 Task: In the  document David.txt change page color to  'Grey'. Add link on bottom right corner of the sheet: 'www.instagram.com' Insert page numer on top of the page
Action: Mouse moved to (51, 70)
Screenshot: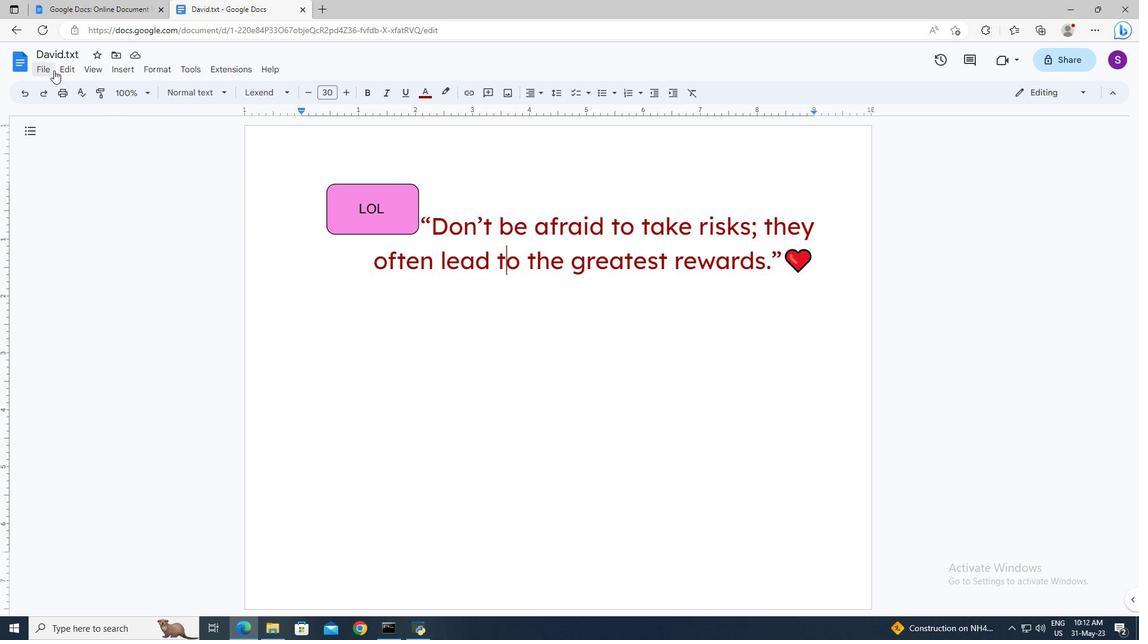 
Action: Mouse pressed left at (51, 70)
Screenshot: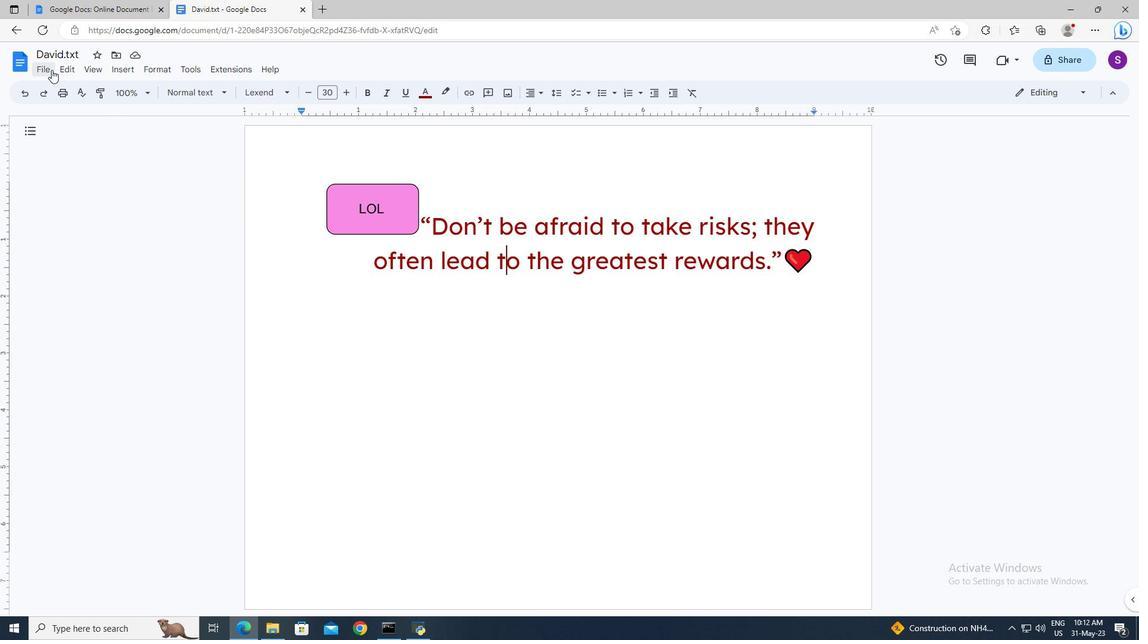 
Action: Mouse moved to (80, 390)
Screenshot: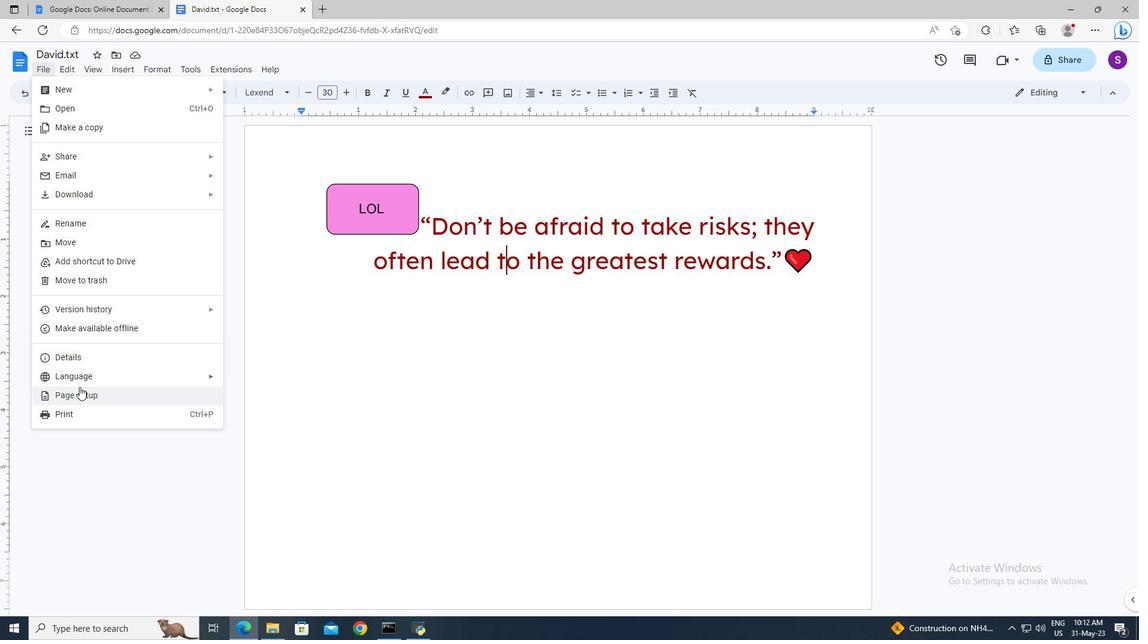 
Action: Mouse pressed left at (80, 390)
Screenshot: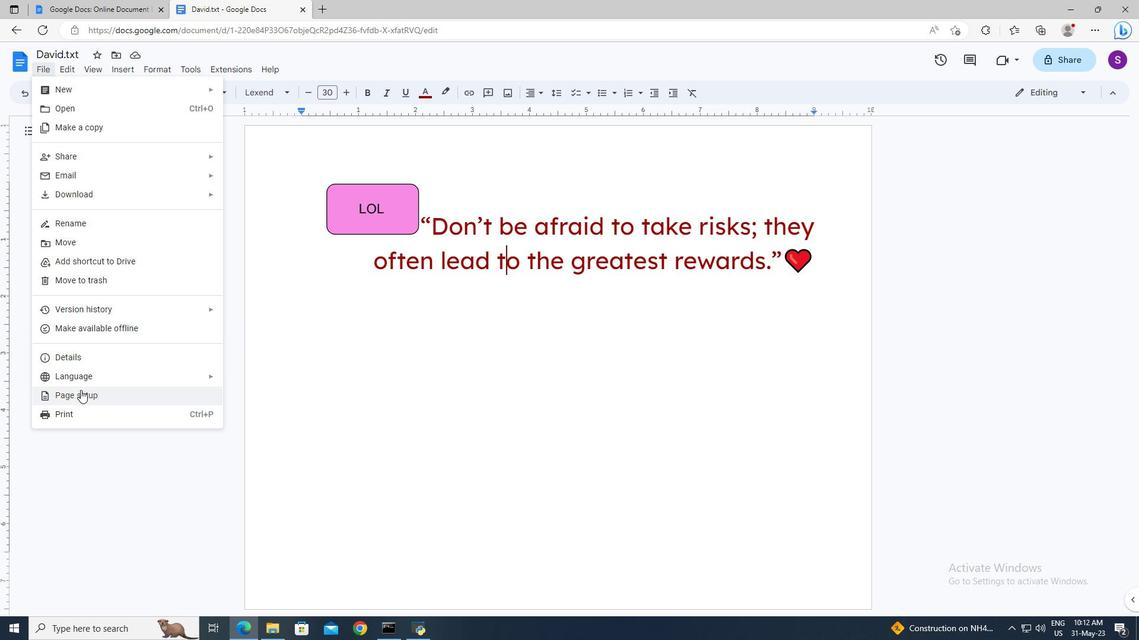 
Action: Mouse moved to (484, 404)
Screenshot: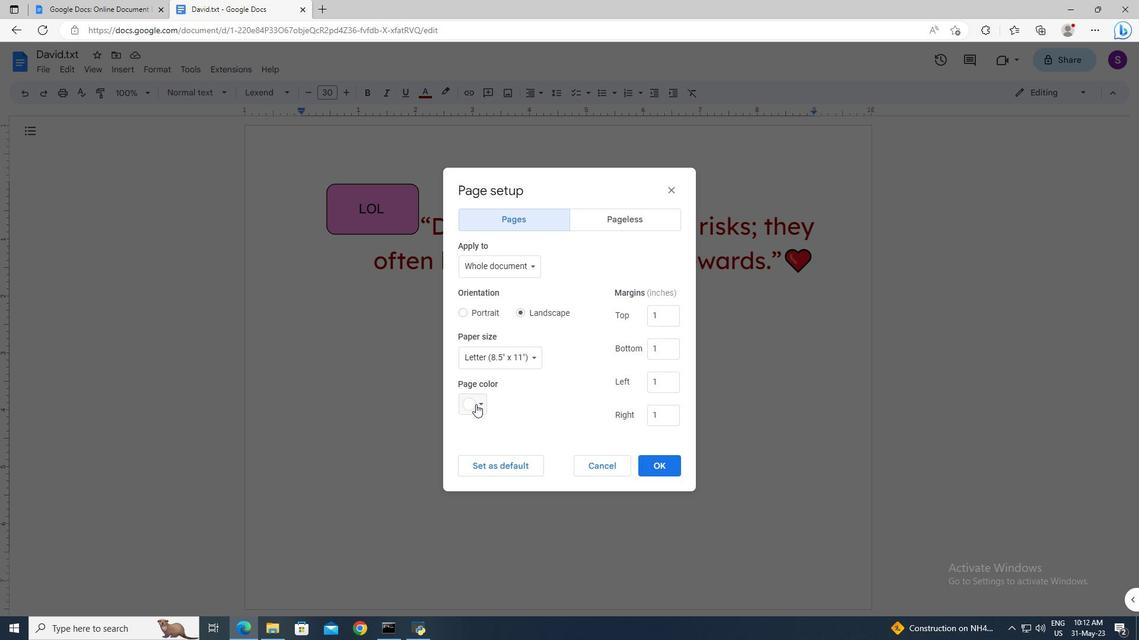 
Action: Mouse pressed left at (484, 404)
Screenshot: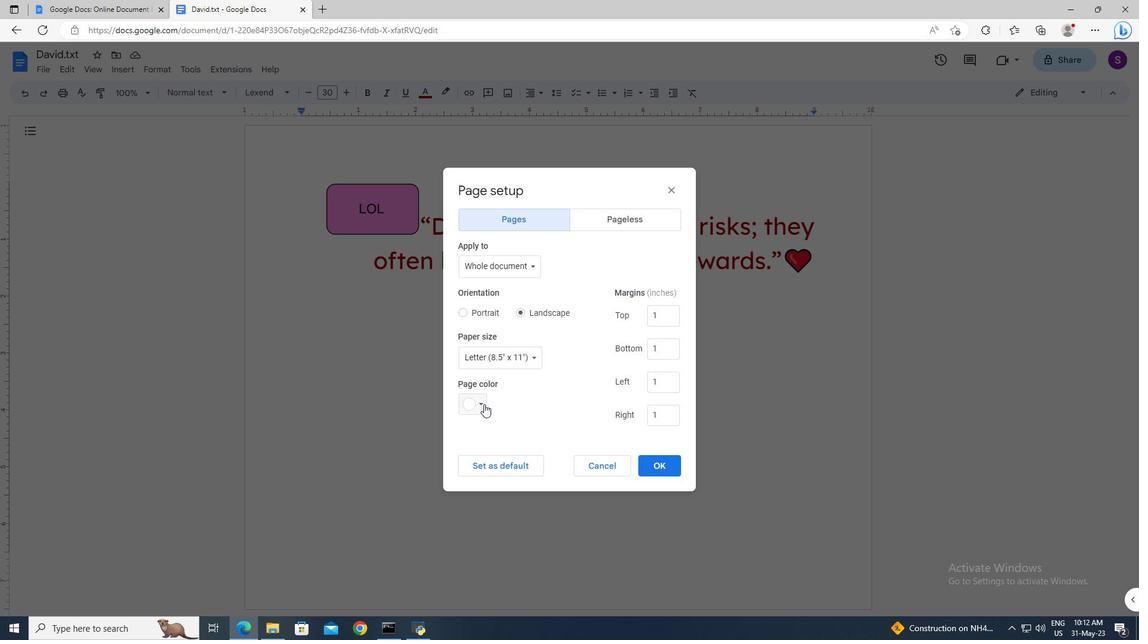 
Action: Mouse moved to (533, 428)
Screenshot: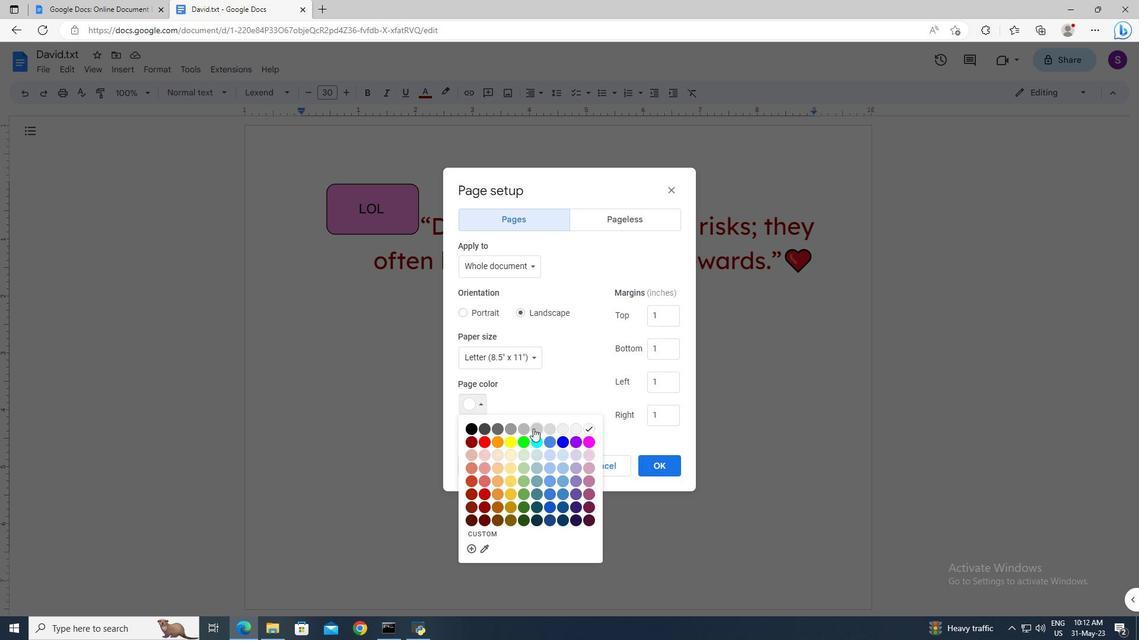 
Action: Mouse pressed left at (533, 428)
Screenshot: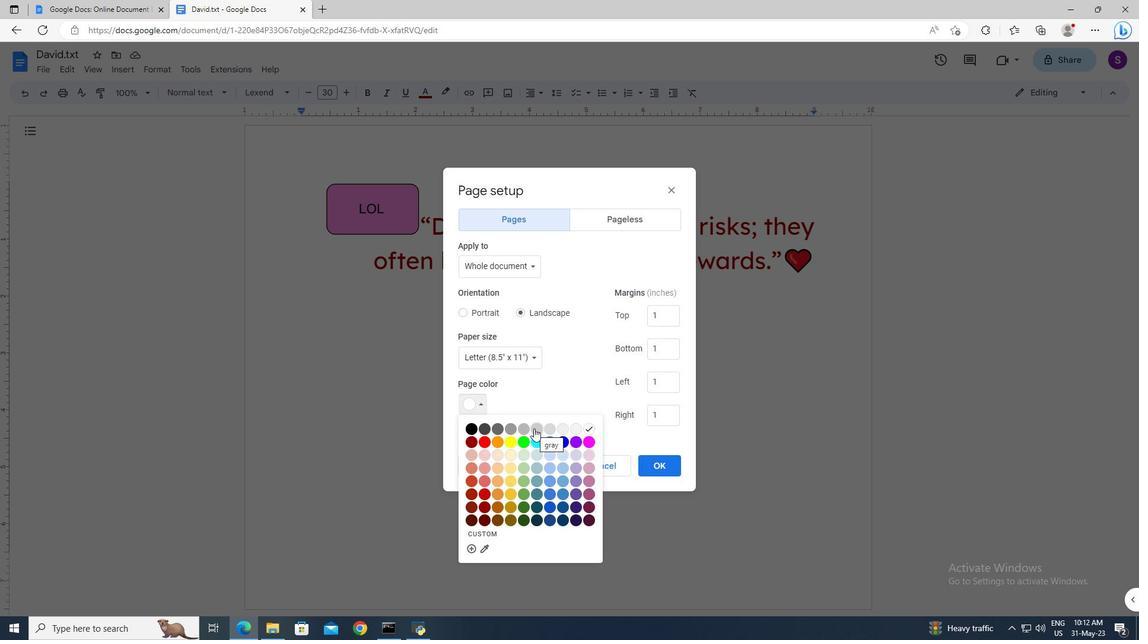 
Action: Mouse moved to (660, 467)
Screenshot: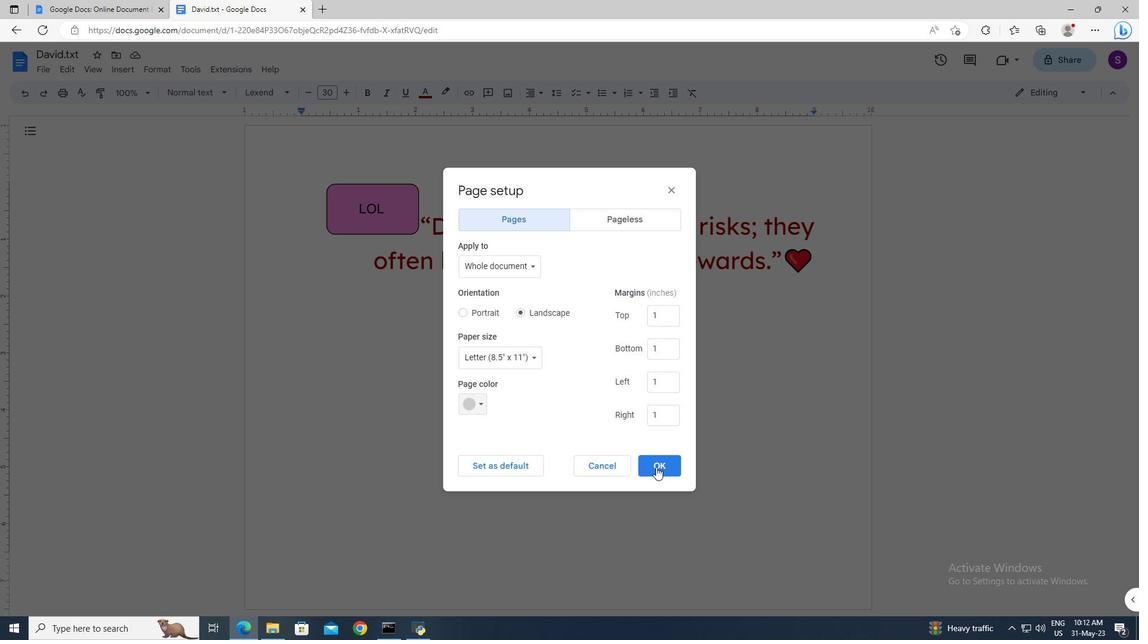 
Action: Mouse pressed left at (660, 467)
Screenshot: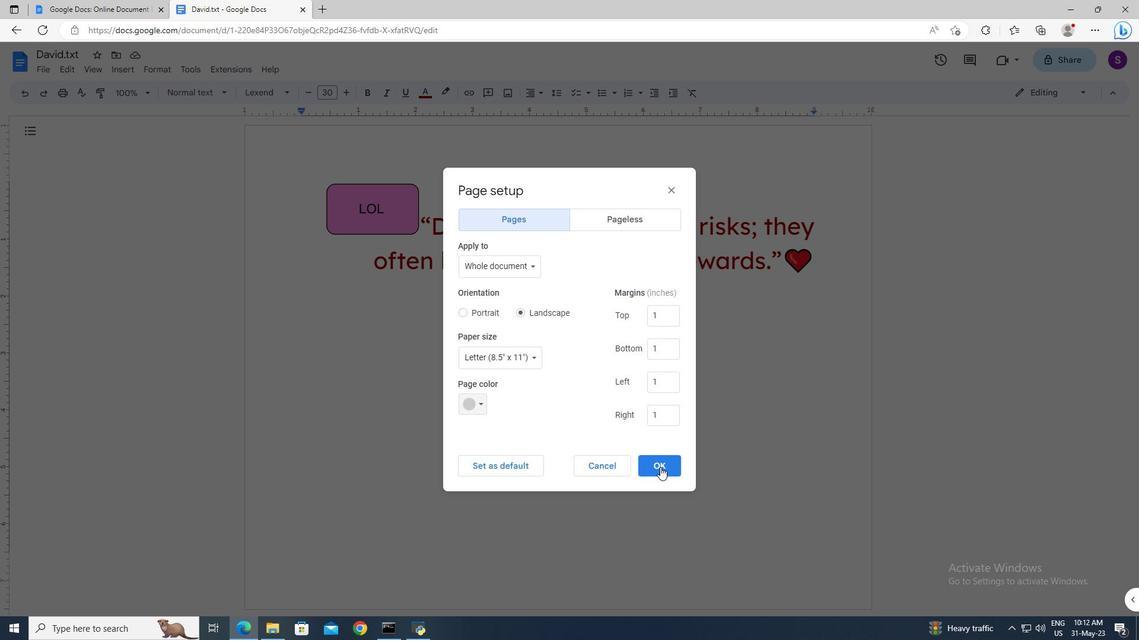 
Action: Mouse moved to (425, 304)
Screenshot: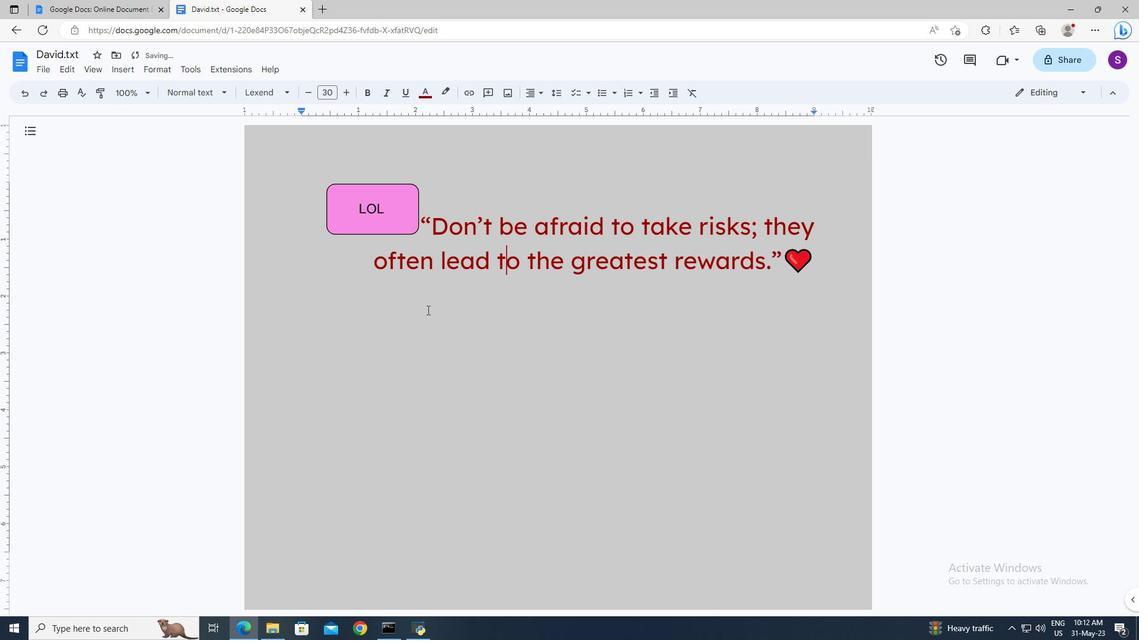 
Action: Mouse scrolled (425, 304) with delta (0, 0)
Screenshot: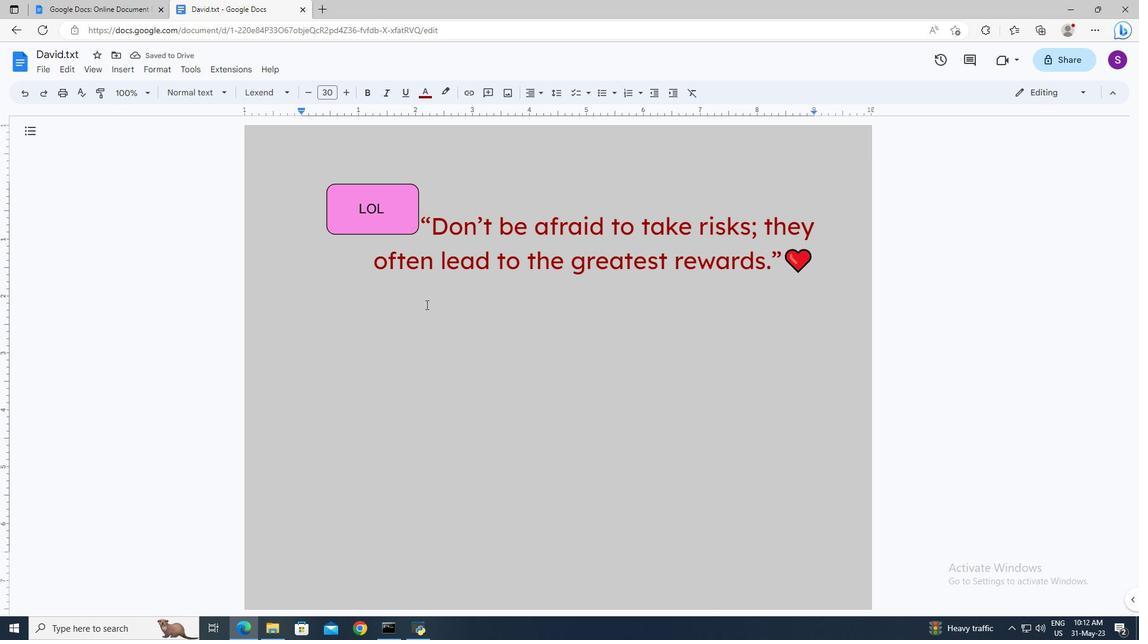 
Action: Mouse scrolled (425, 304) with delta (0, 0)
Screenshot: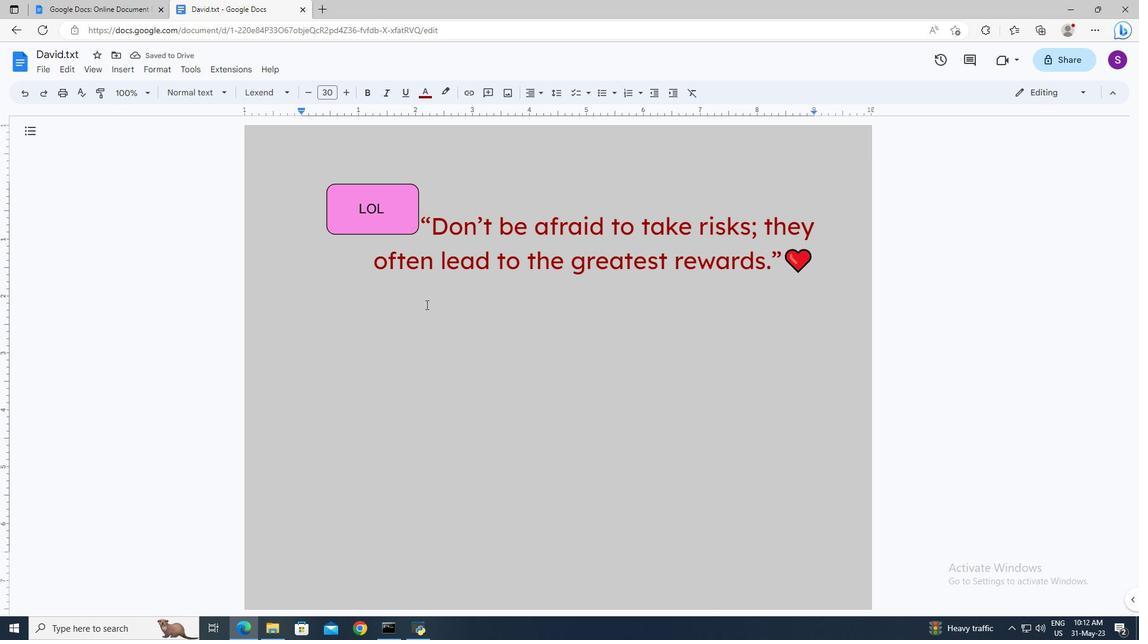 
Action: Mouse scrolled (425, 304) with delta (0, 0)
Screenshot: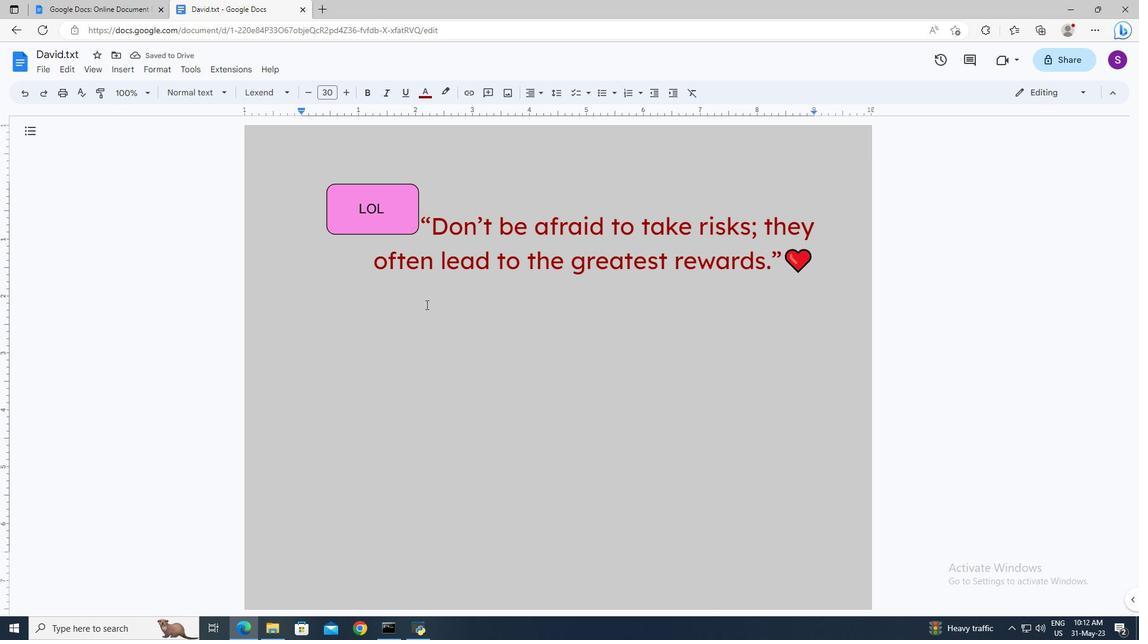 
Action: Mouse scrolled (425, 304) with delta (0, 0)
Screenshot: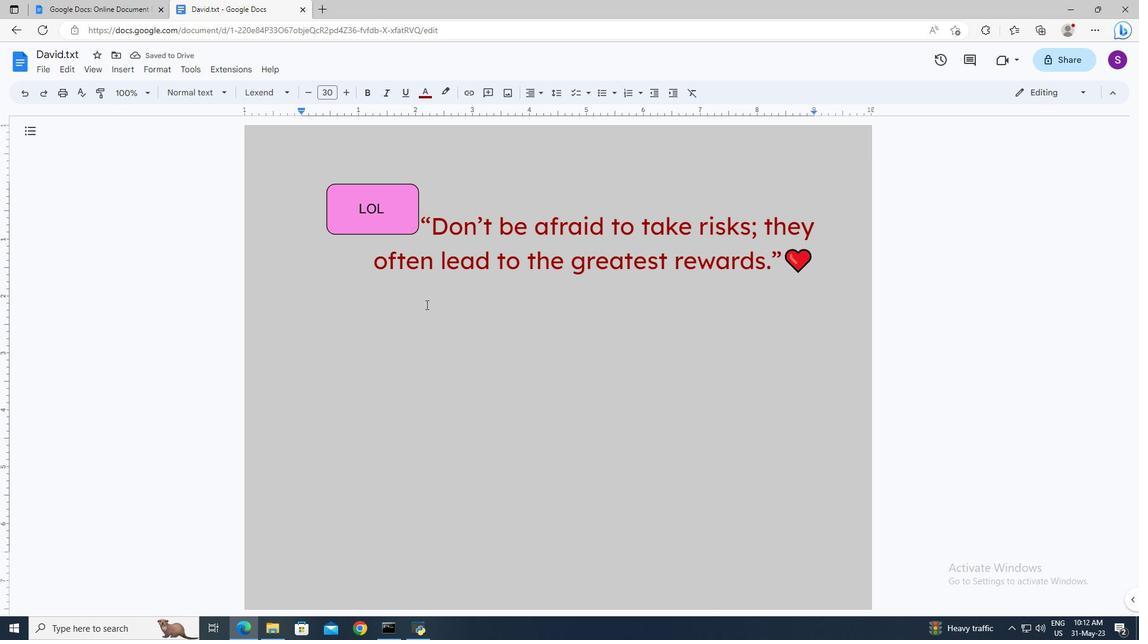 
Action: Mouse moved to (423, 431)
Screenshot: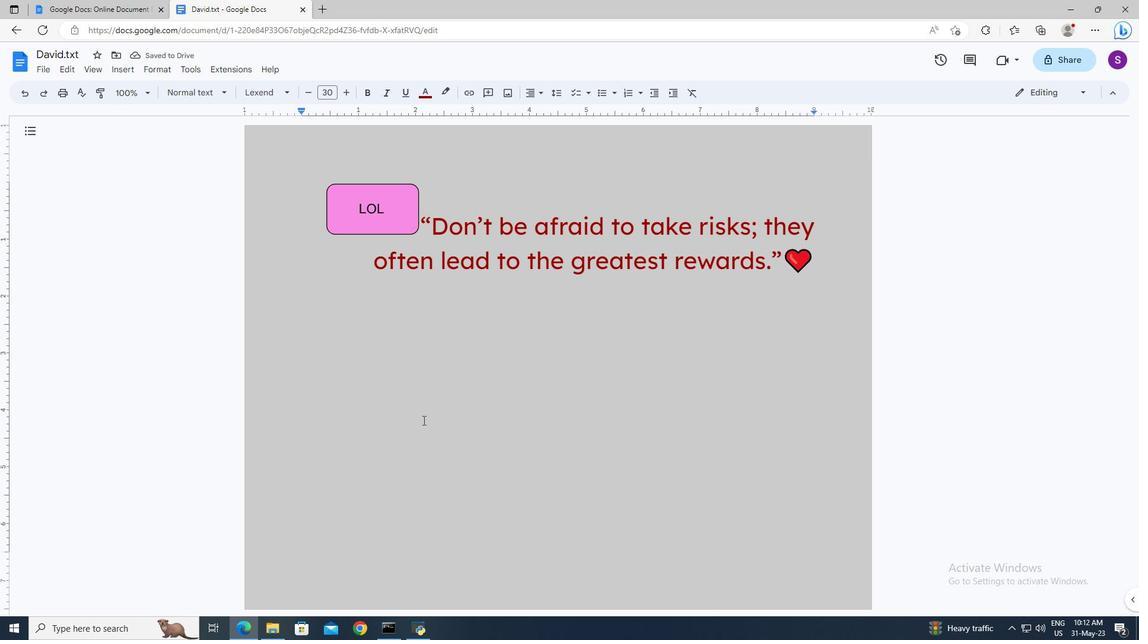
Action: Mouse scrolled (423, 431) with delta (0, 0)
Screenshot: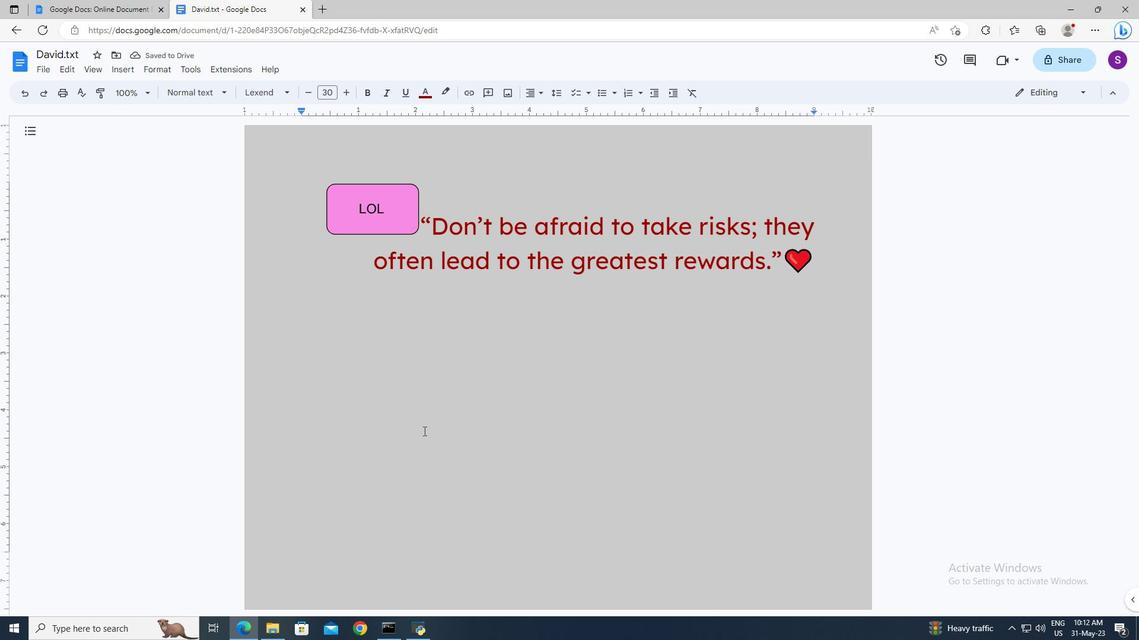 
Action: Mouse moved to (423, 432)
Screenshot: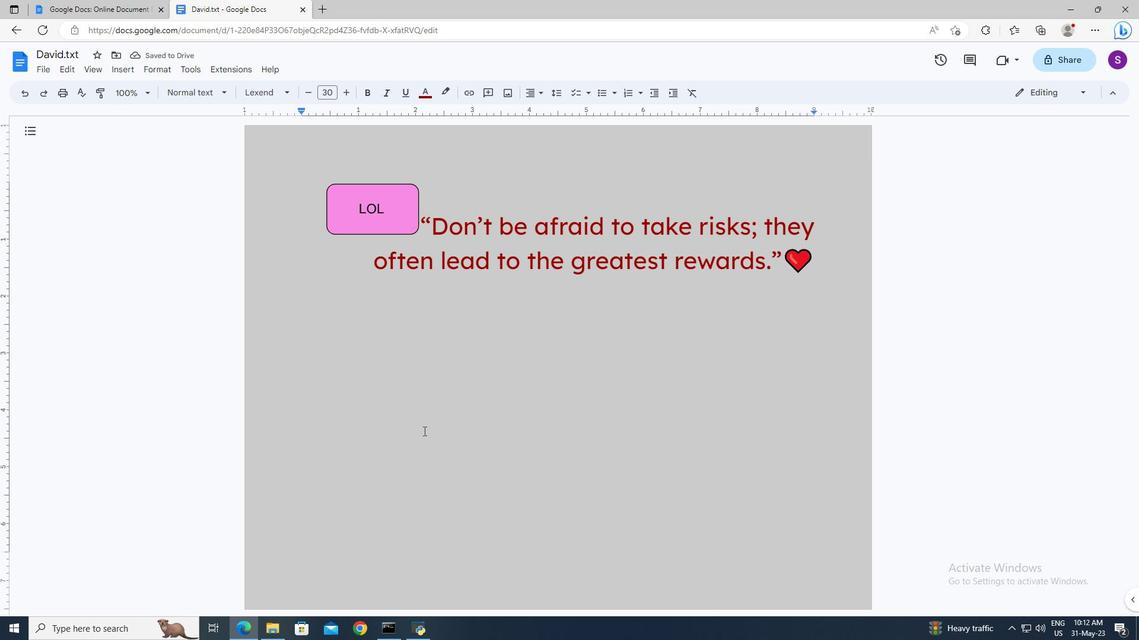 
Action: Mouse scrolled (423, 431) with delta (0, 0)
Screenshot: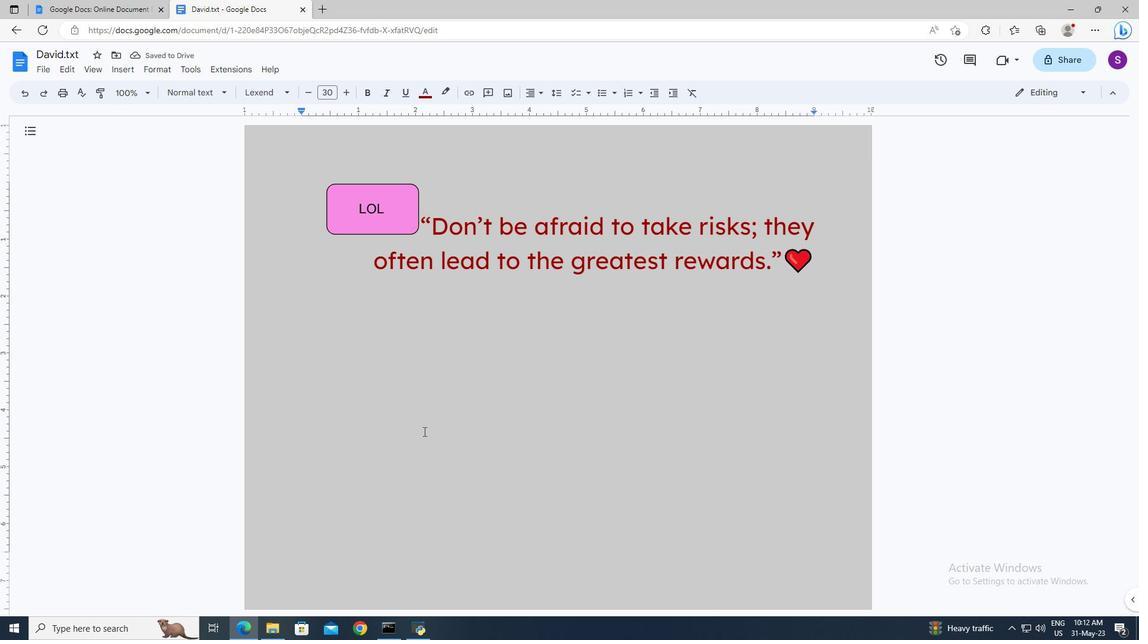 
Action: Mouse moved to (327, 573)
Screenshot: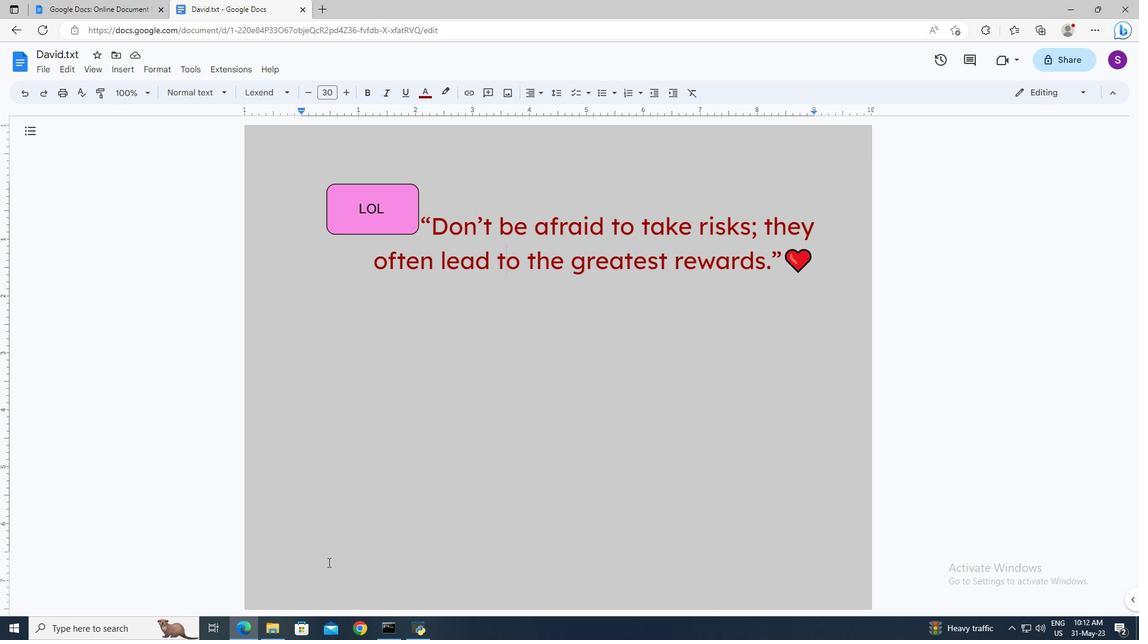 
Action: Mouse pressed left at (327, 573)
Screenshot: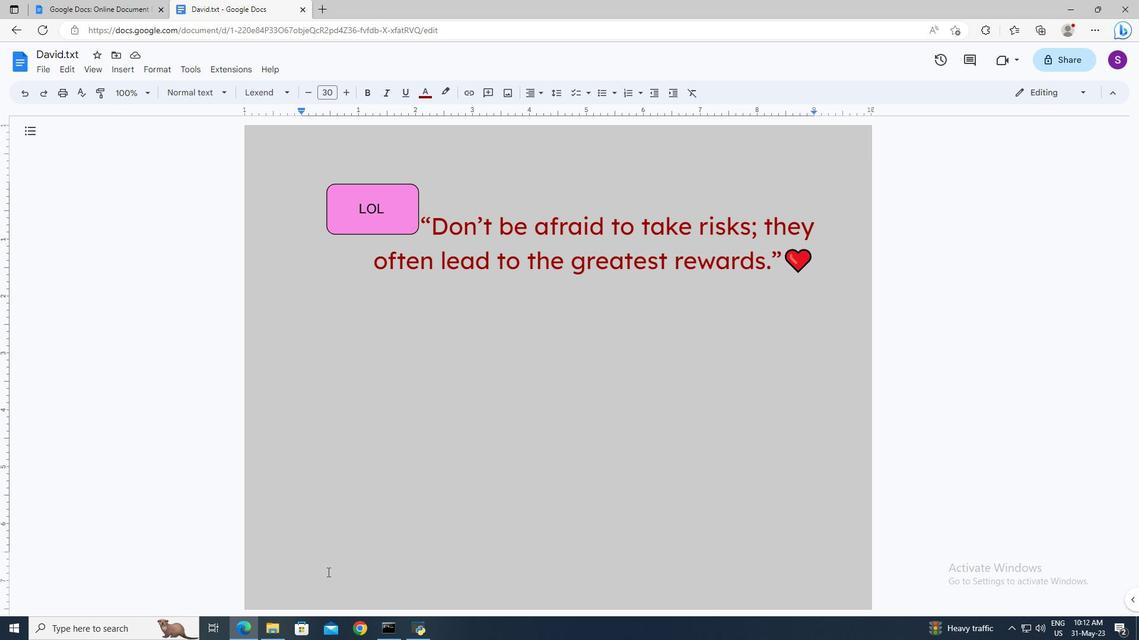 
Action: Mouse pressed left at (327, 573)
Screenshot: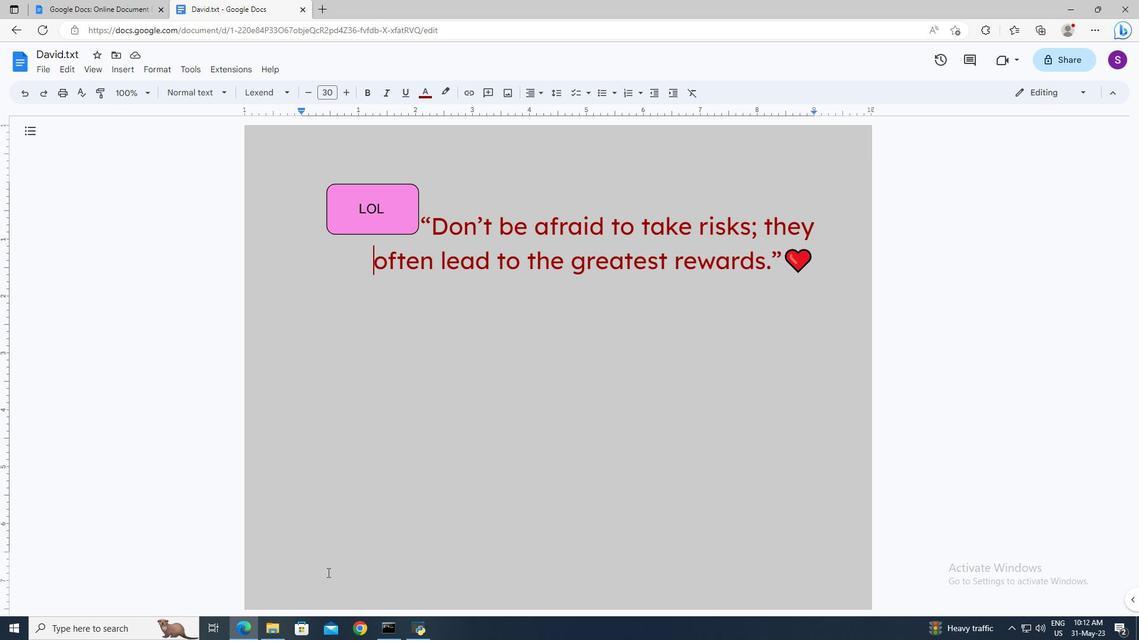 
Action: Mouse moved to (136, 72)
Screenshot: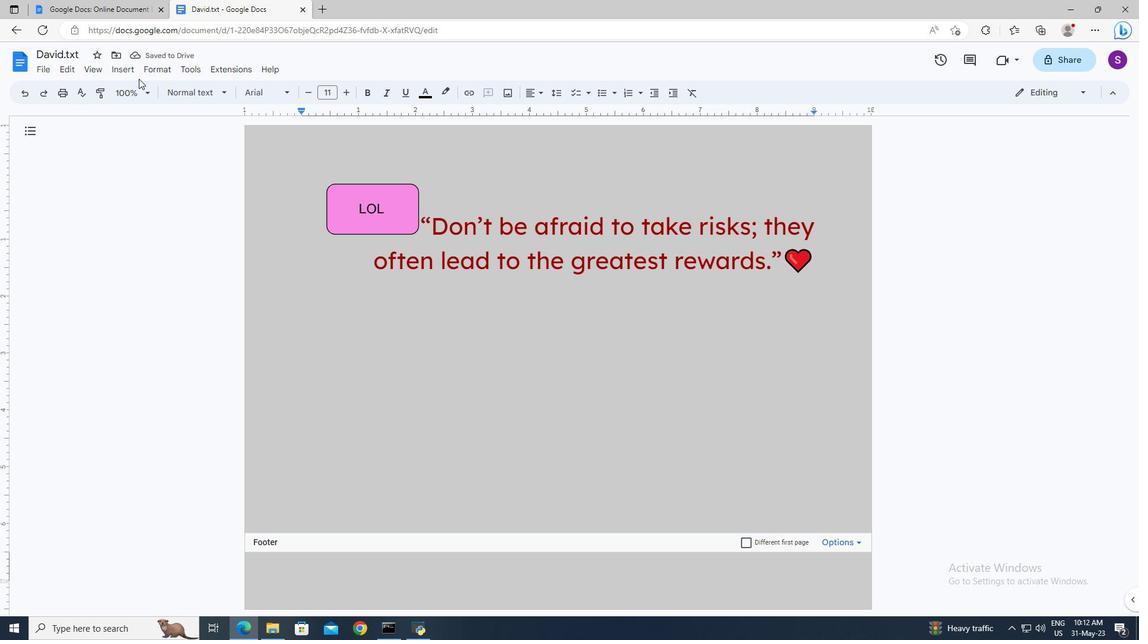 
Action: Mouse pressed left at (136, 72)
Screenshot: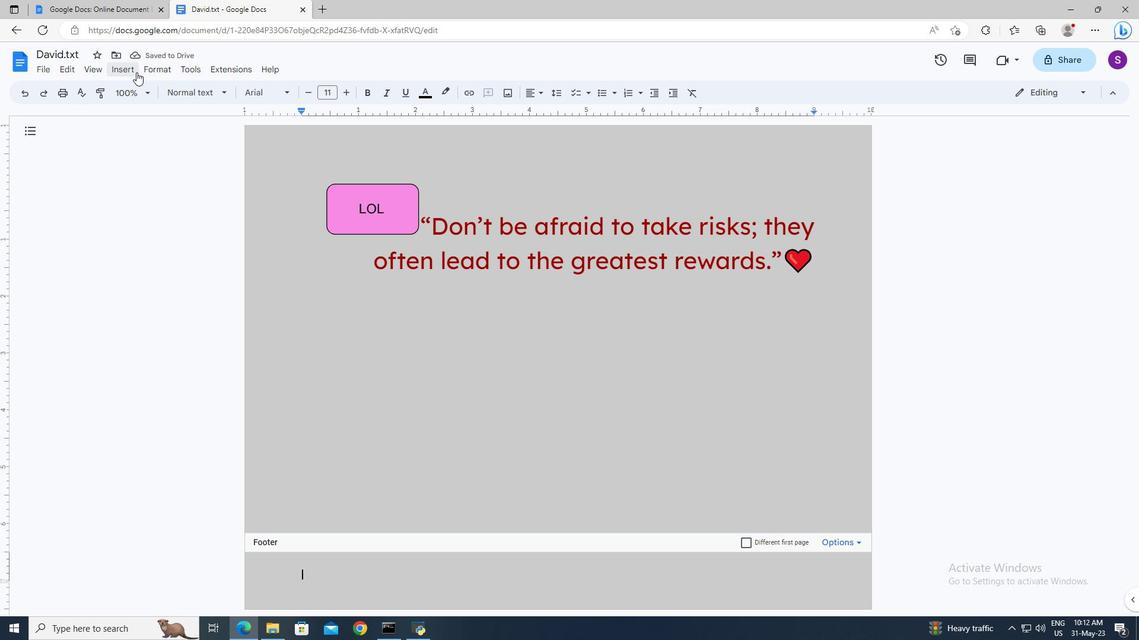 
Action: Mouse moved to (154, 431)
Screenshot: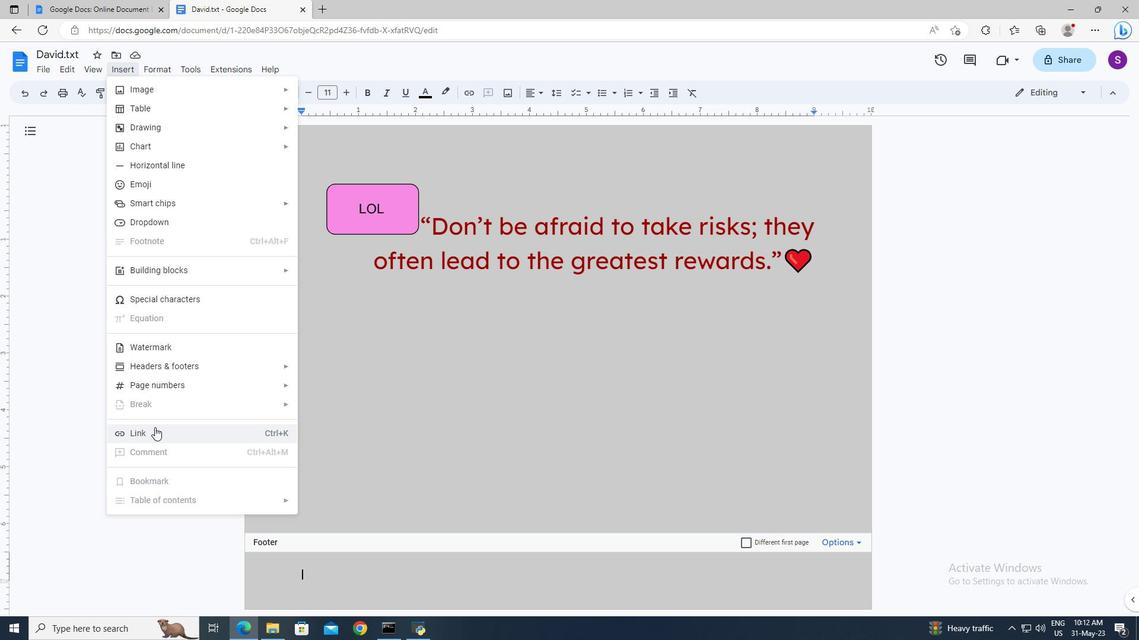 
Action: Mouse pressed left at (154, 431)
Screenshot: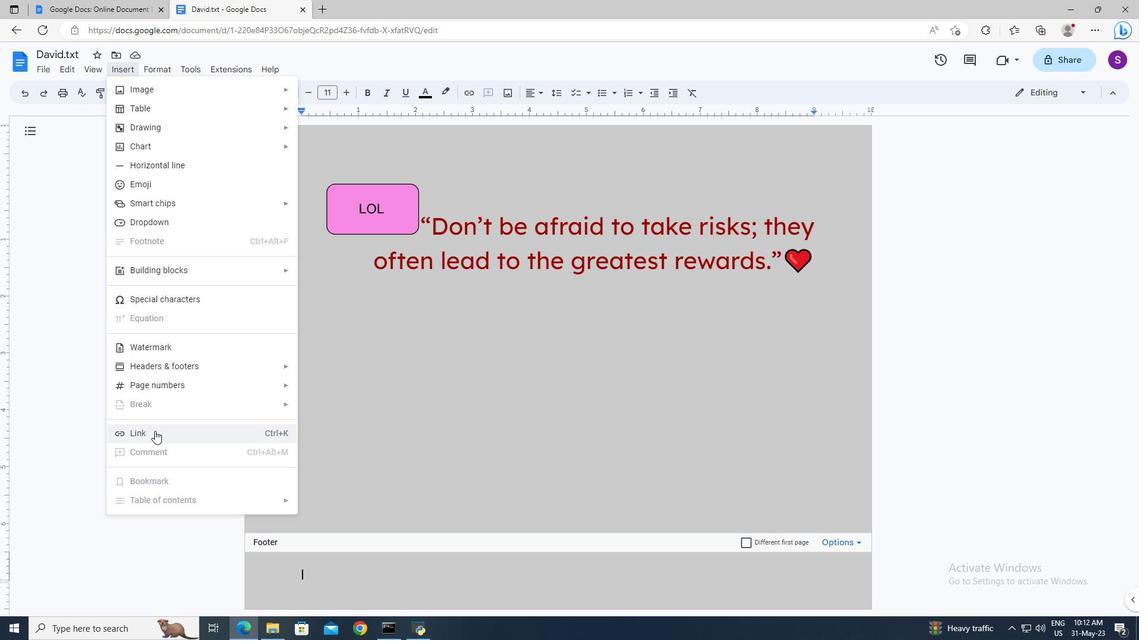 
Action: Mouse moved to (156, 432)
Screenshot: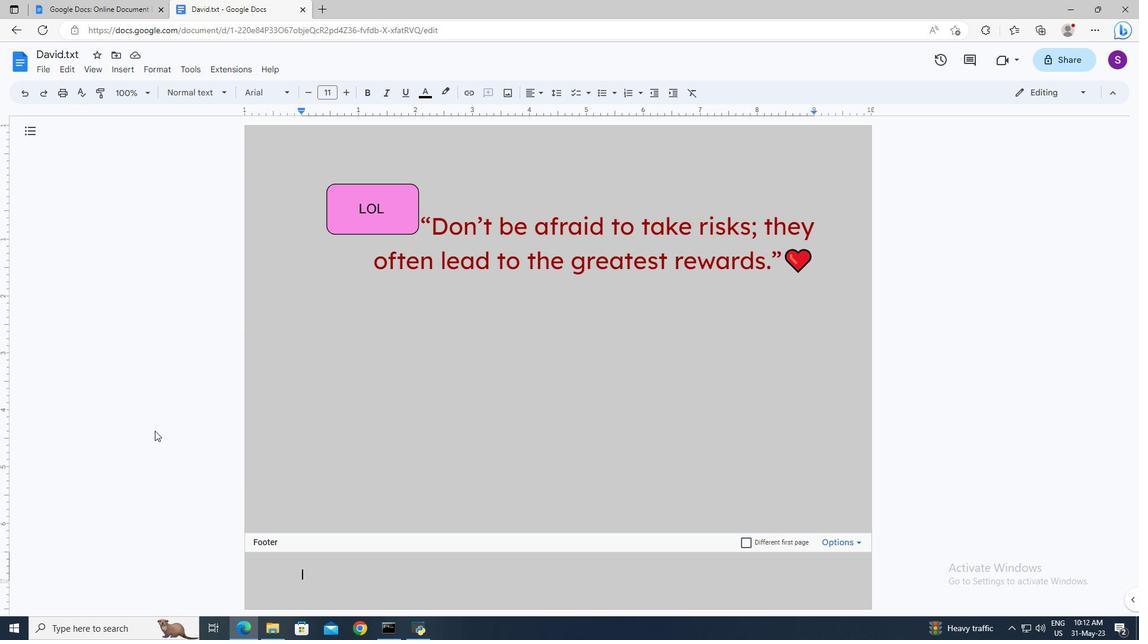 
Action: Key pressed www.instagram.com
Screenshot: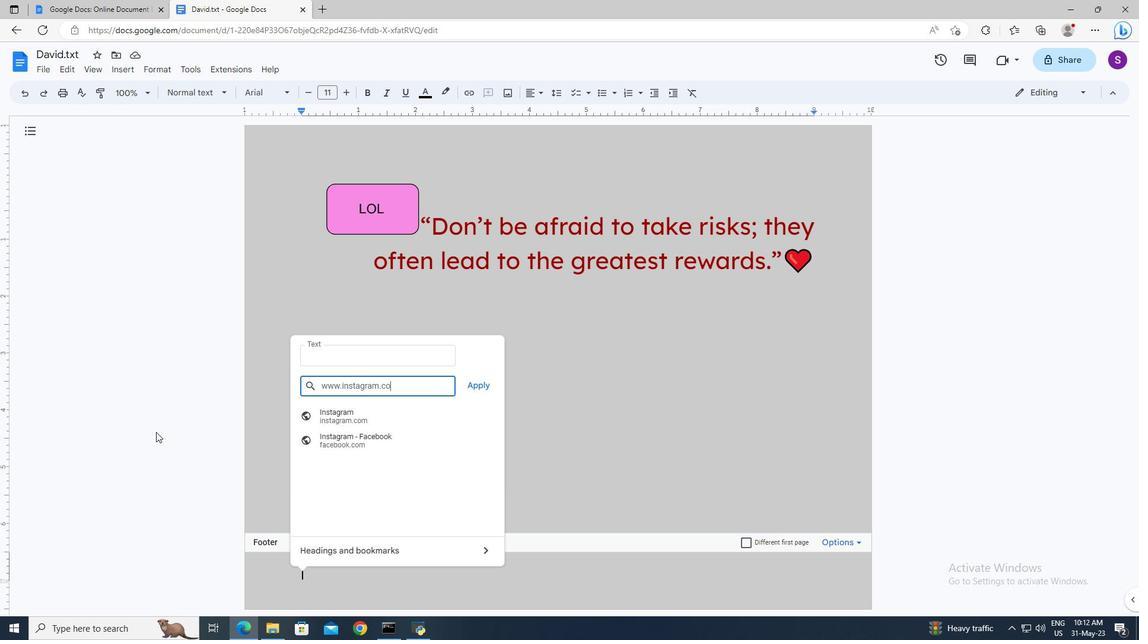 
Action: Mouse moved to (223, 502)
Screenshot: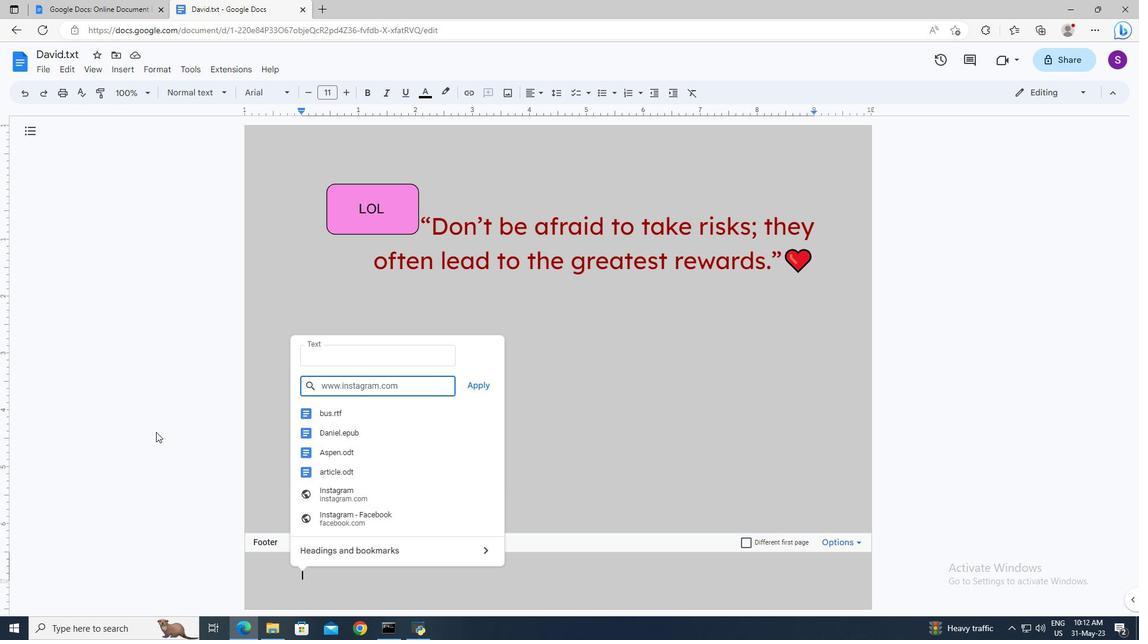 
Action: Key pressed <Key.enter>
Screenshot: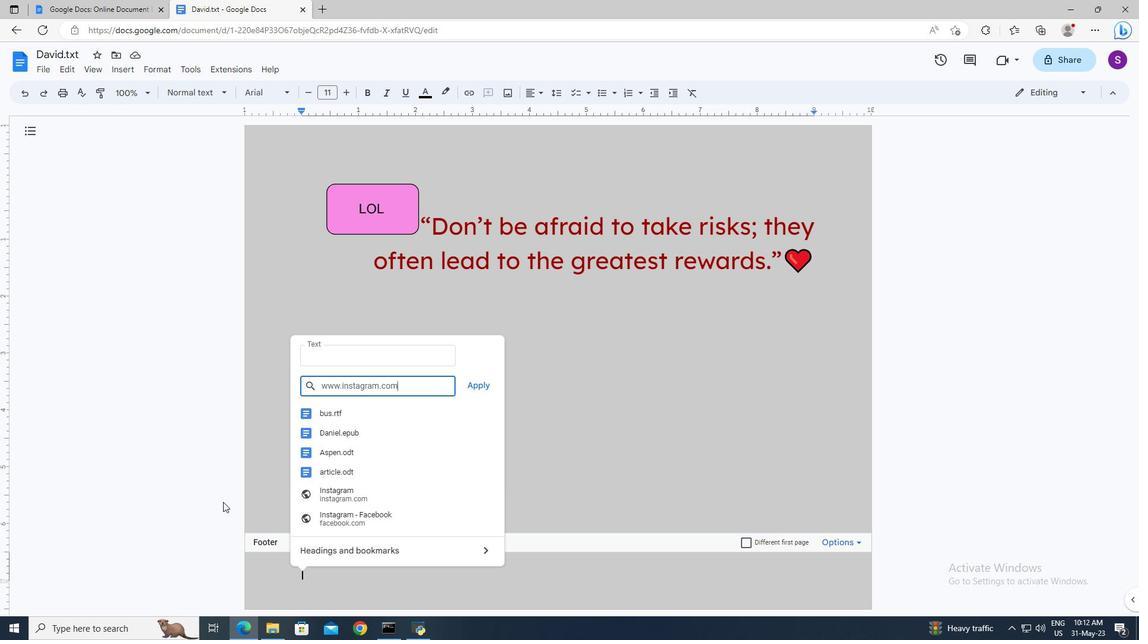 
Action: Mouse moved to (295, 573)
Screenshot: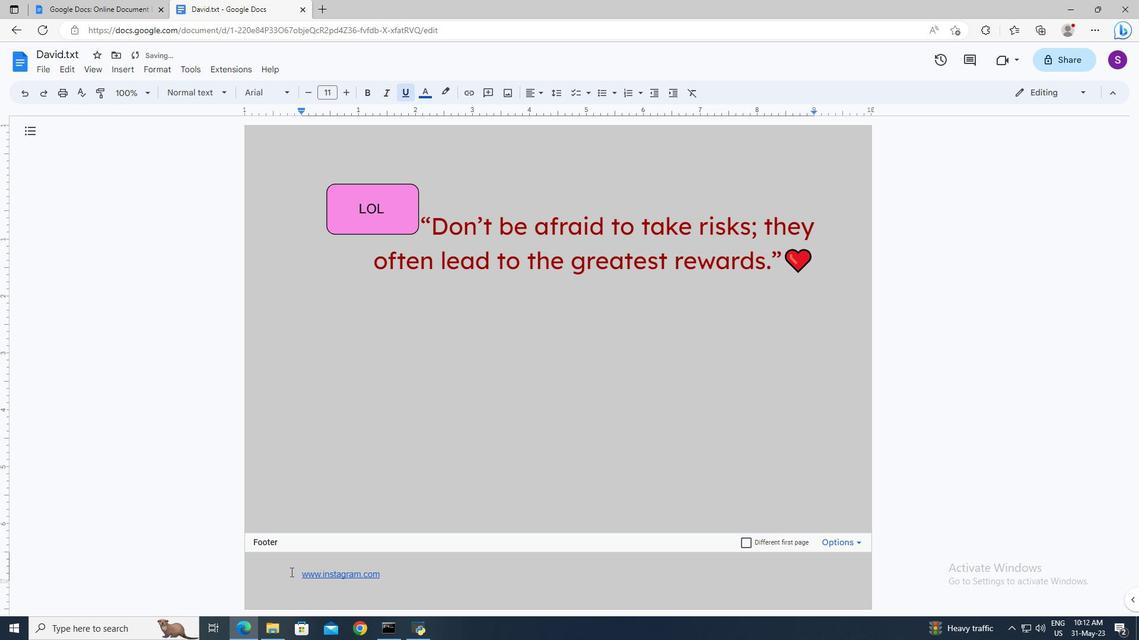 
Action: Mouse pressed left at (295, 573)
Screenshot: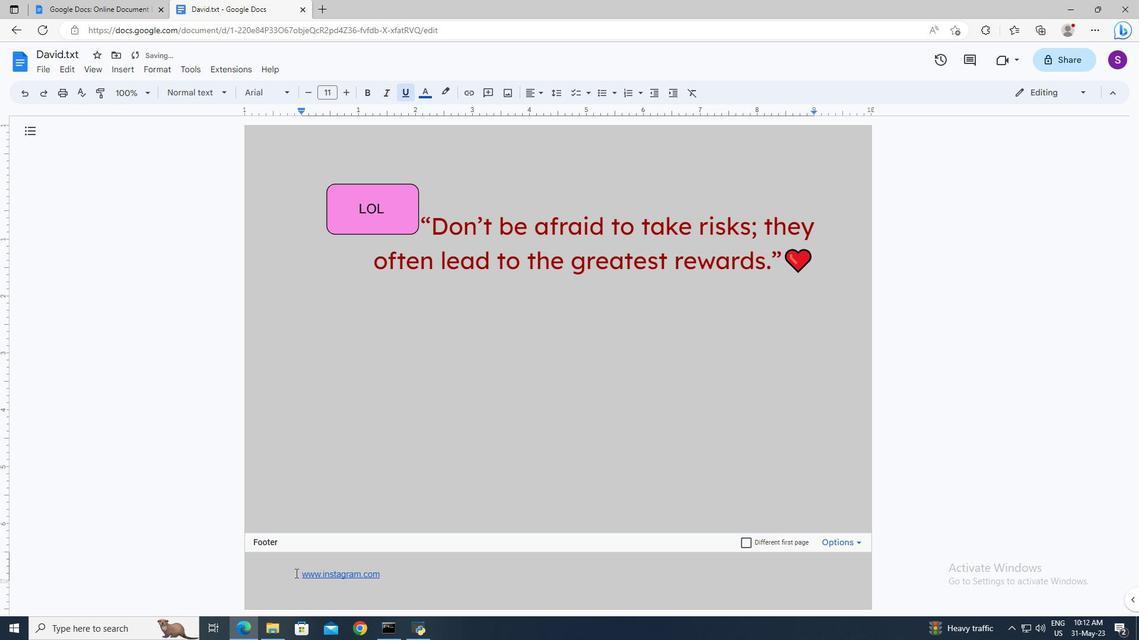 
Action: Key pressed <Key.shift><Key.shift><Key.shift><Key.shift><Key.shift><Key.shift><Key.shift><Key.shift><Key.right><Key.right><Key.right><Key.right><Key.right>
Screenshot: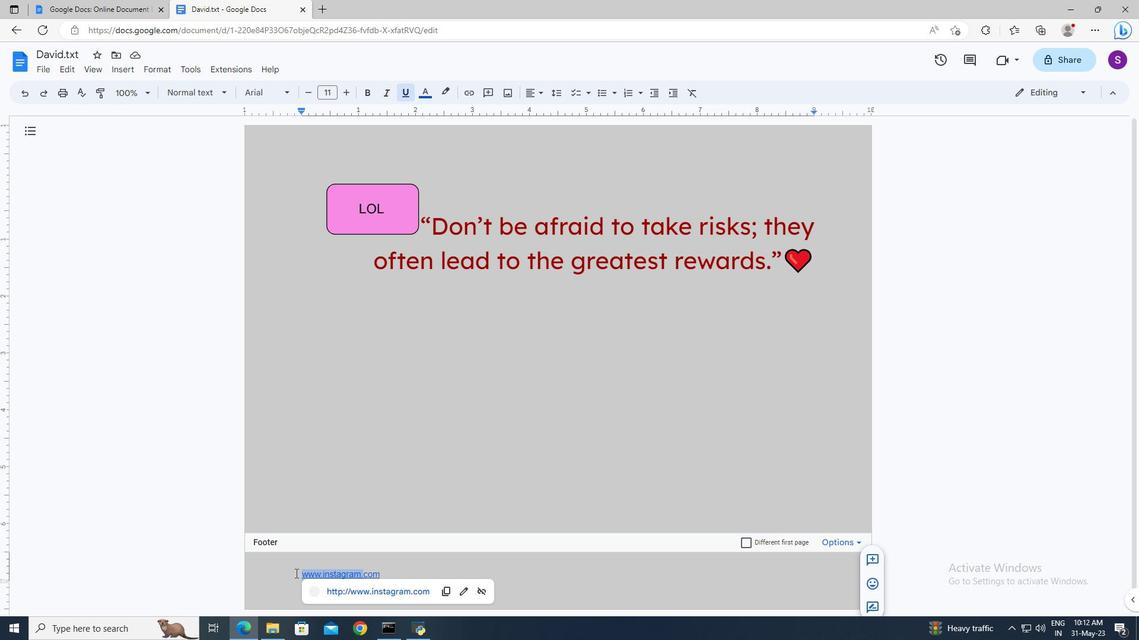 
Action: Mouse moved to (540, 96)
Screenshot: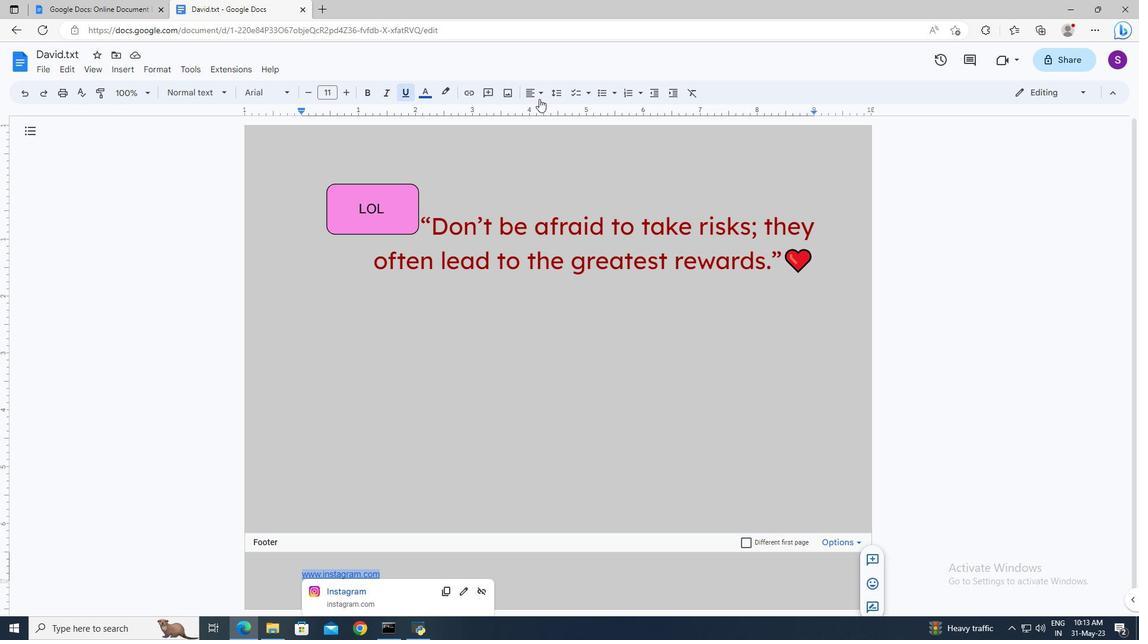 
Action: Mouse pressed left at (540, 96)
Screenshot: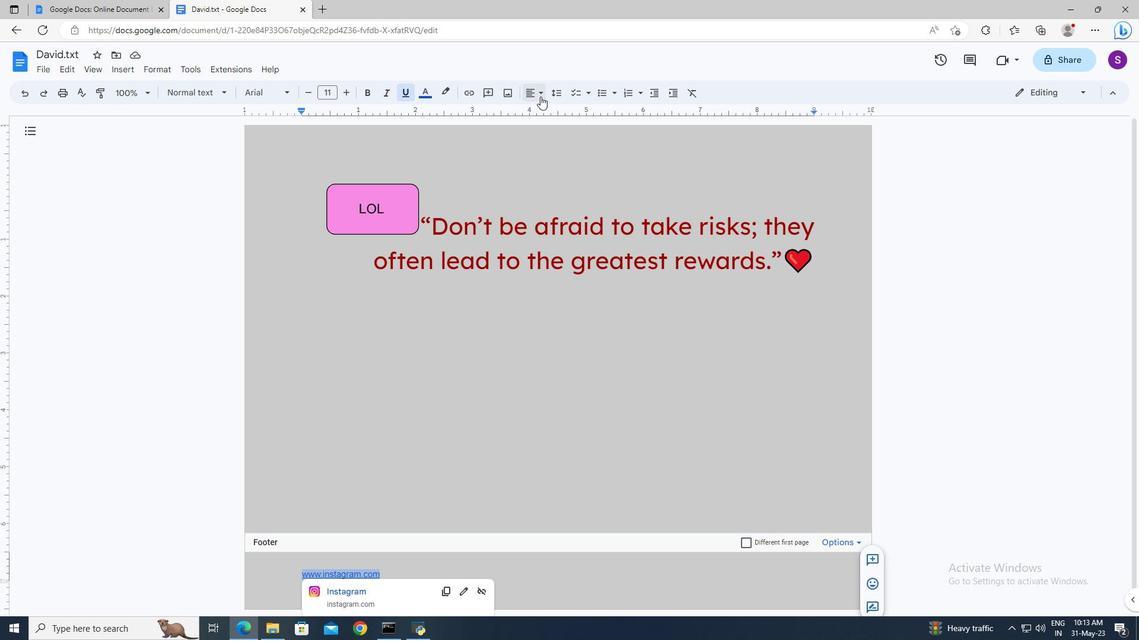
Action: Mouse moved to (565, 113)
Screenshot: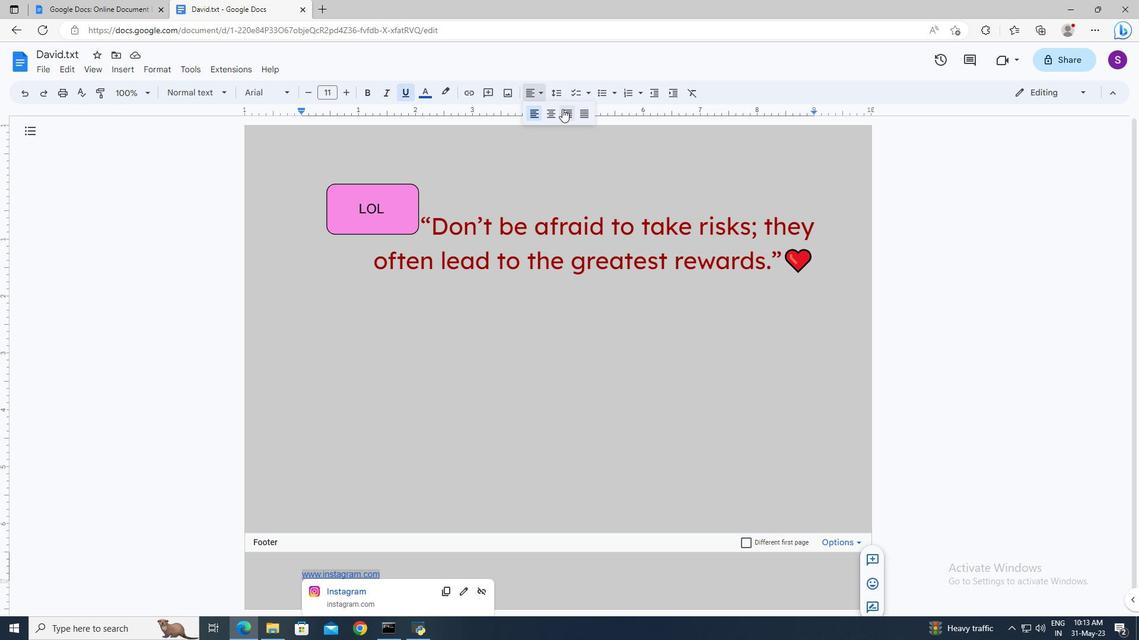 
Action: Mouse pressed left at (565, 113)
Screenshot: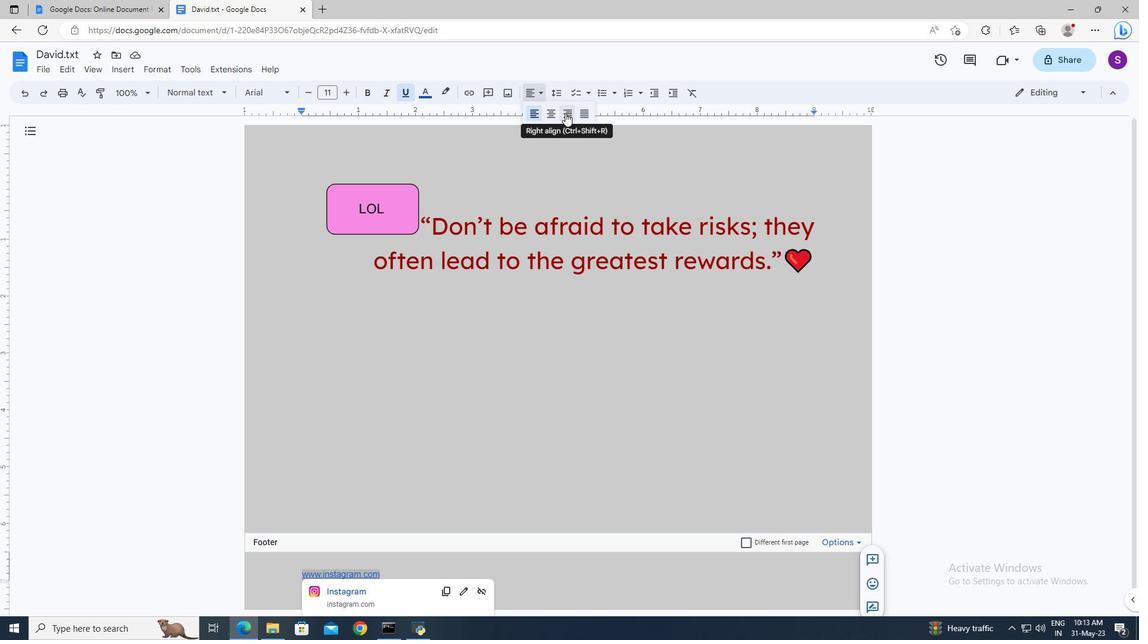 
Action: Mouse moved to (578, 361)
Screenshot: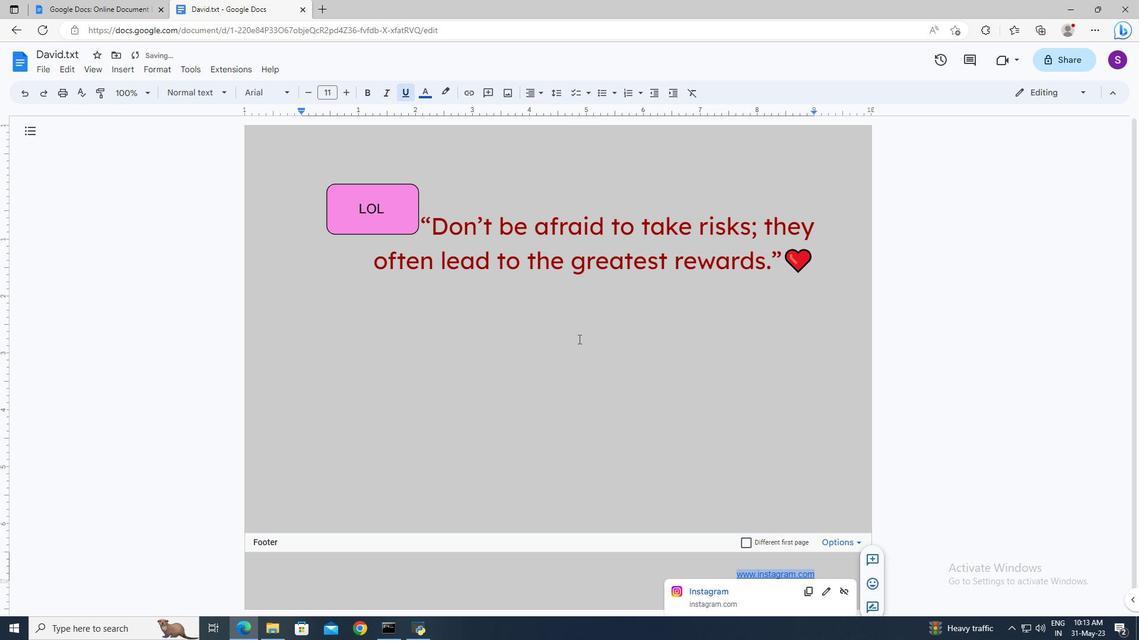 
Action: Mouse pressed left at (578, 361)
Screenshot: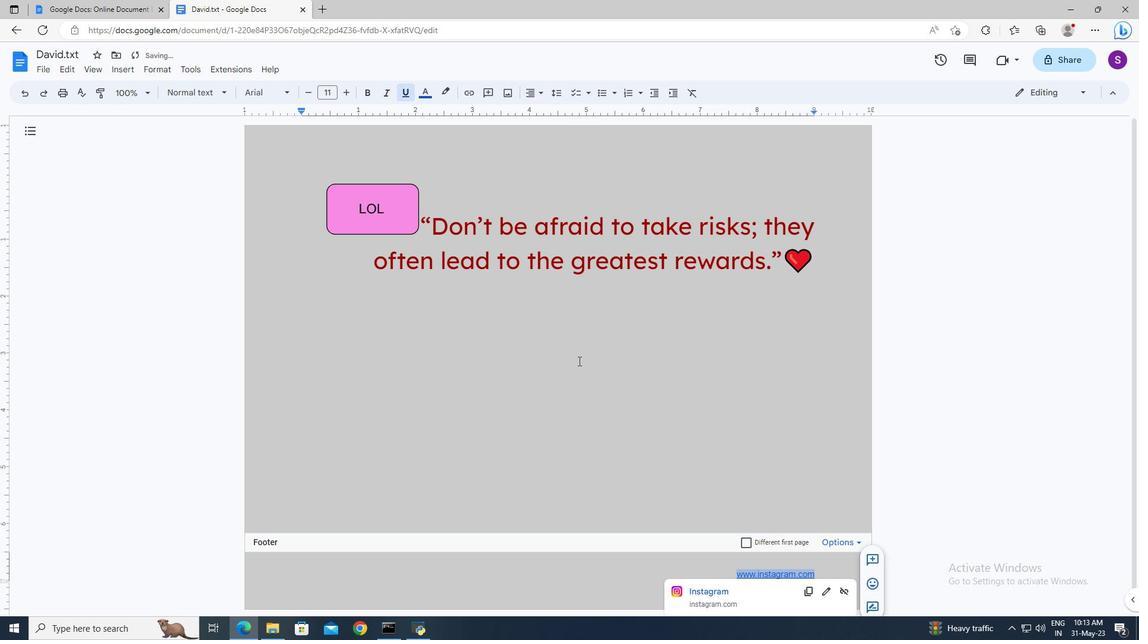 
Action: Mouse scrolled (578, 361) with delta (0, 0)
Screenshot: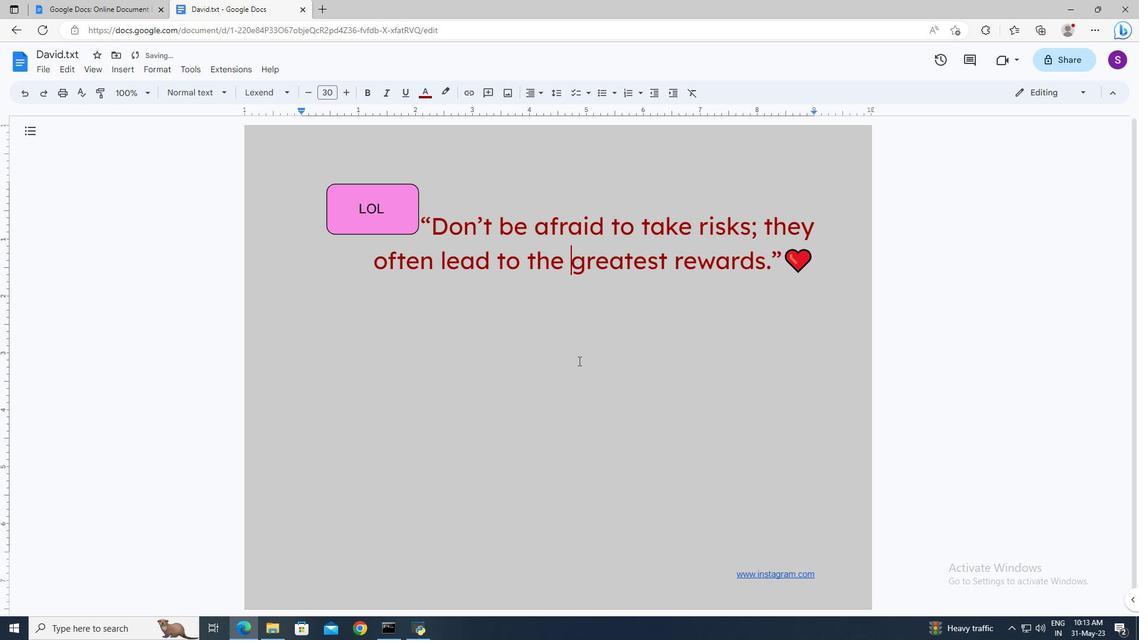 
Action: Mouse scrolled (578, 361) with delta (0, 0)
Screenshot: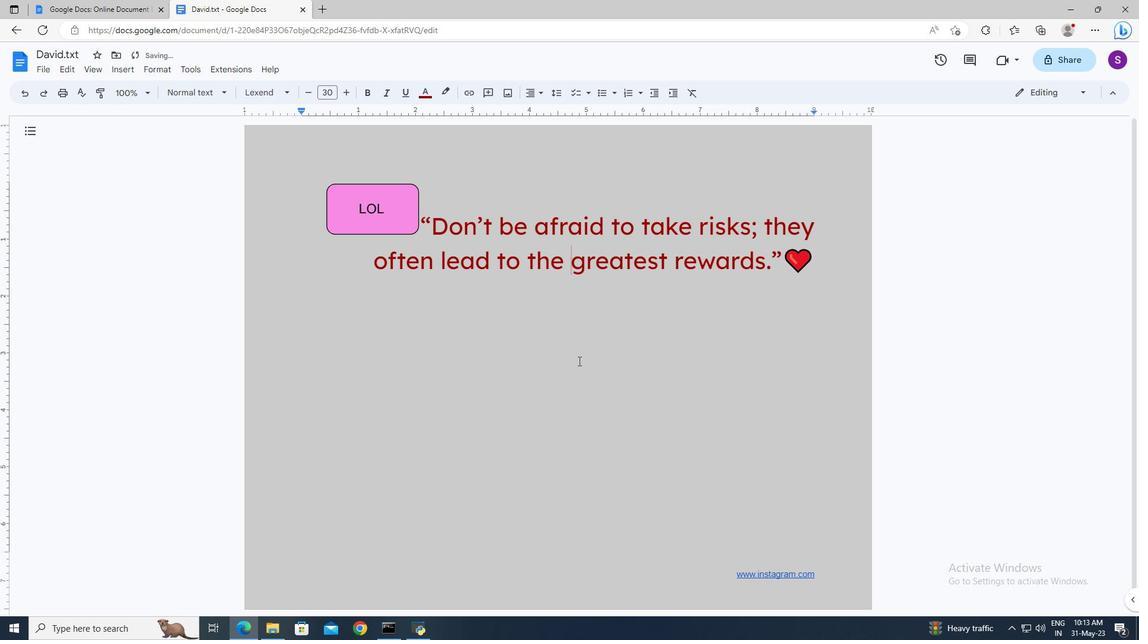 
Action: Mouse scrolled (578, 361) with delta (0, 0)
Screenshot: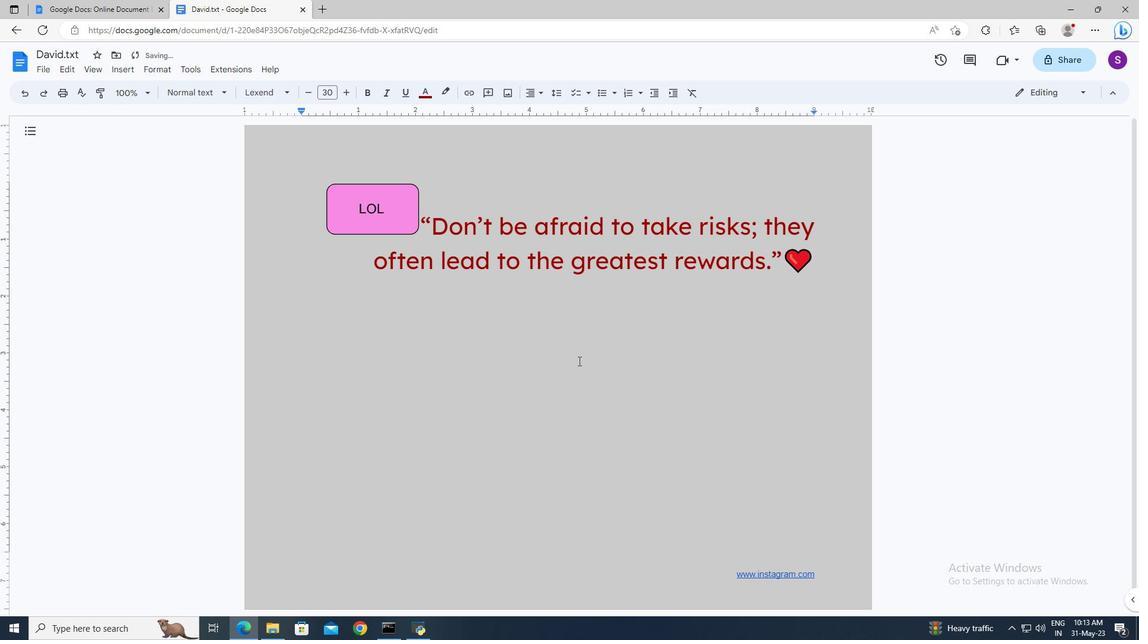 
Action: Mouse moved to (137, 72)
Screenshot: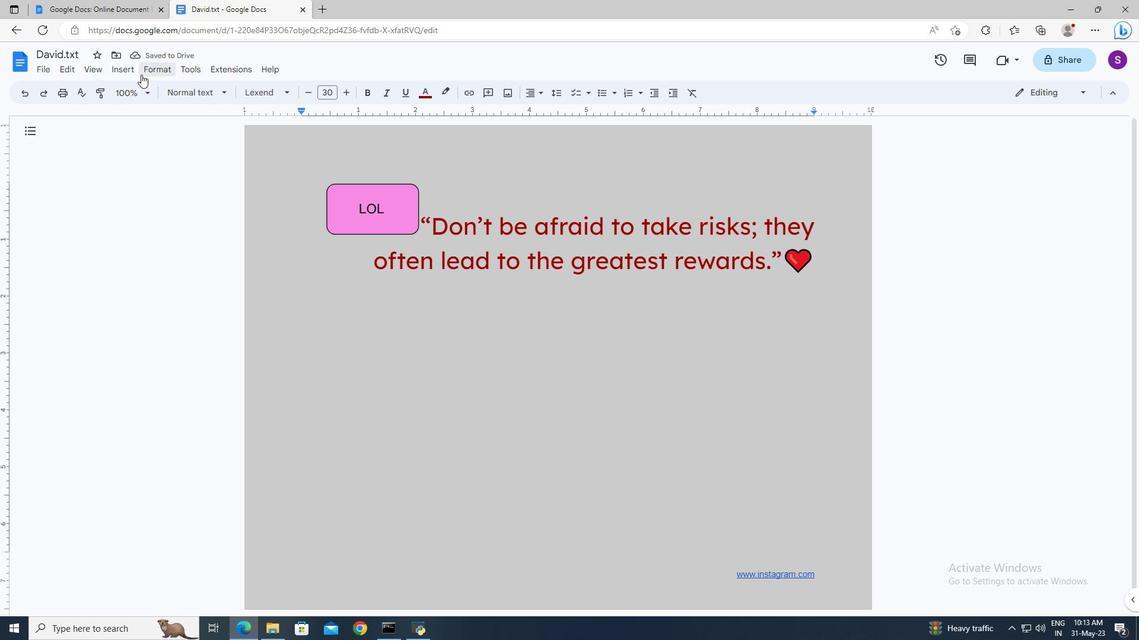 
Action: Mouse pressed left at (137, 72)
Screenshot: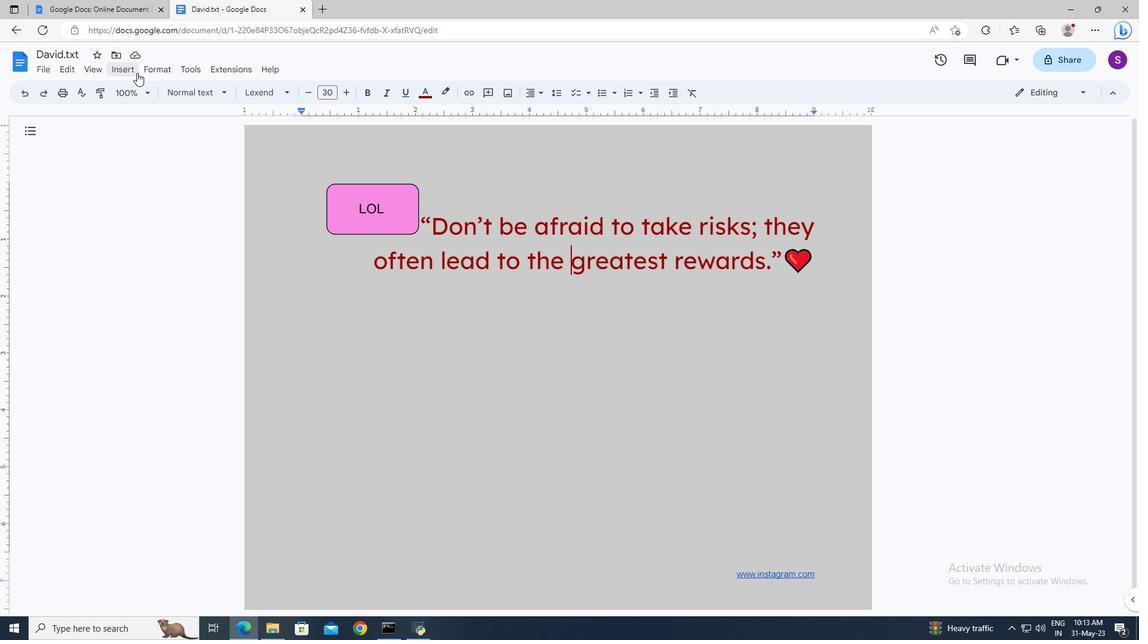 
Action: Mouse moved to (314, 396)
Screenshot: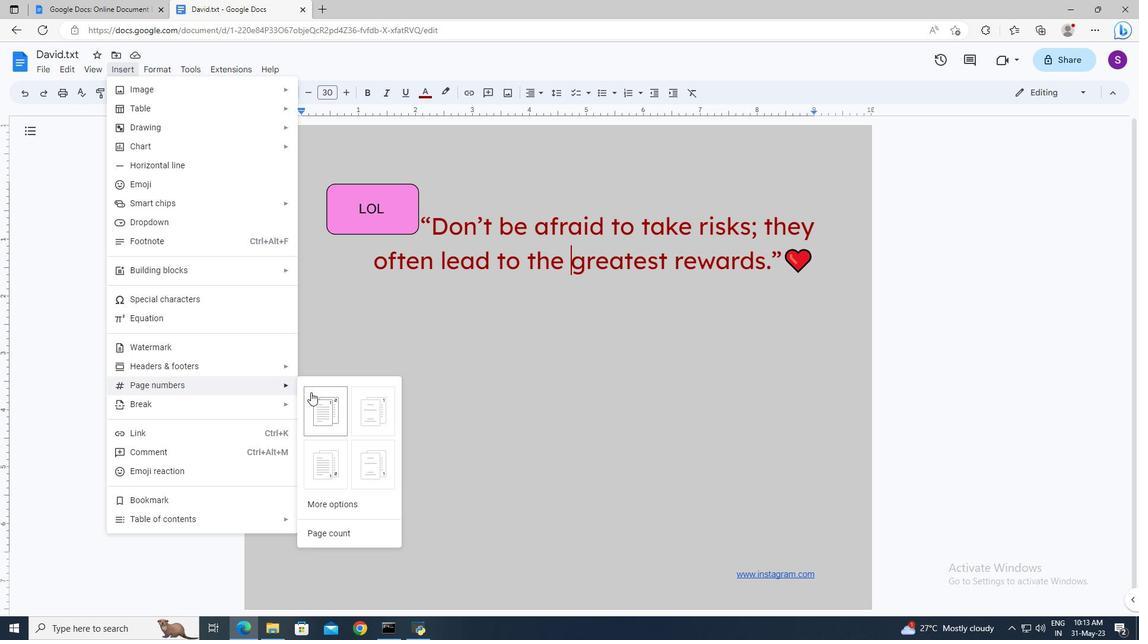 
Action: Mouse pressed left at (314, 396)
Screenshot: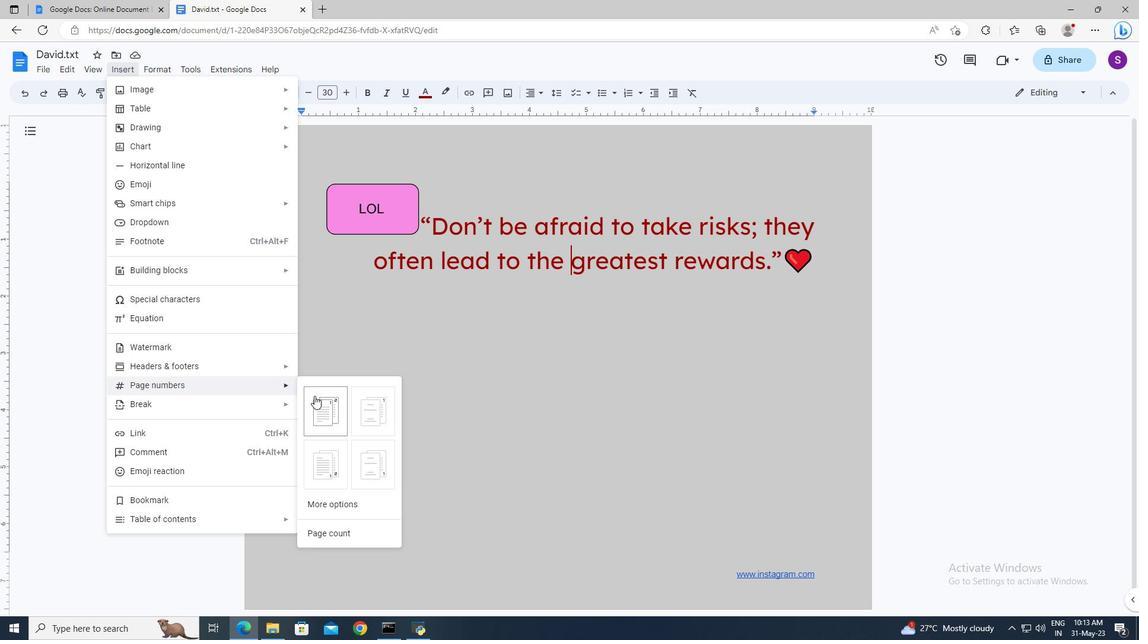 
Action: Mouse moved to (459, 348)
Screenshot: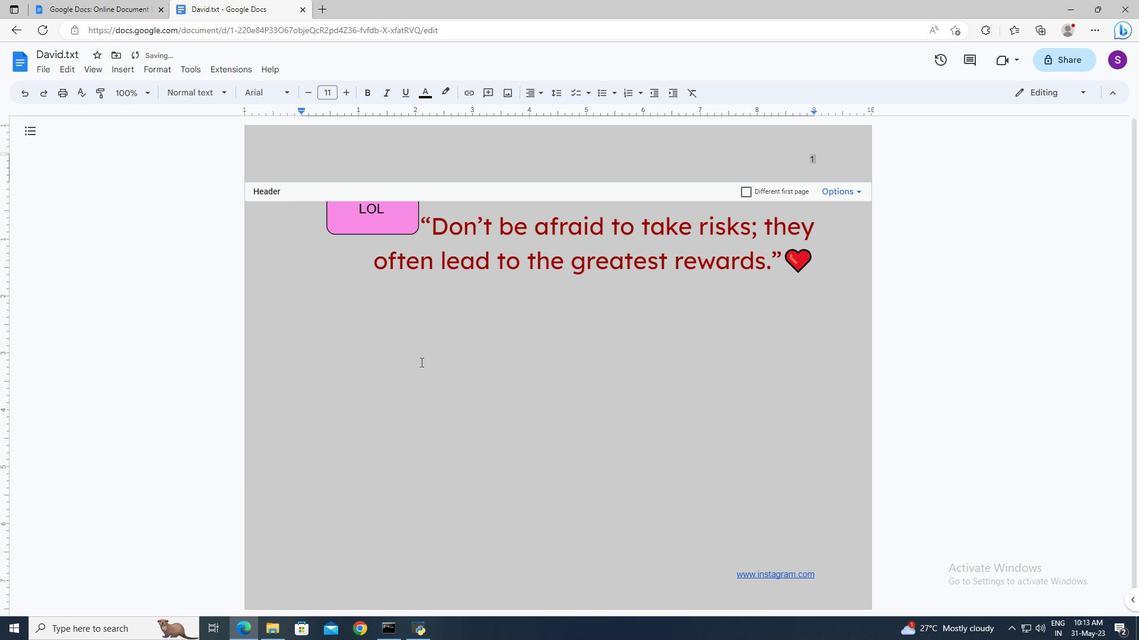 
Action: Mouse pressed left at (459, 348)
Screenshot: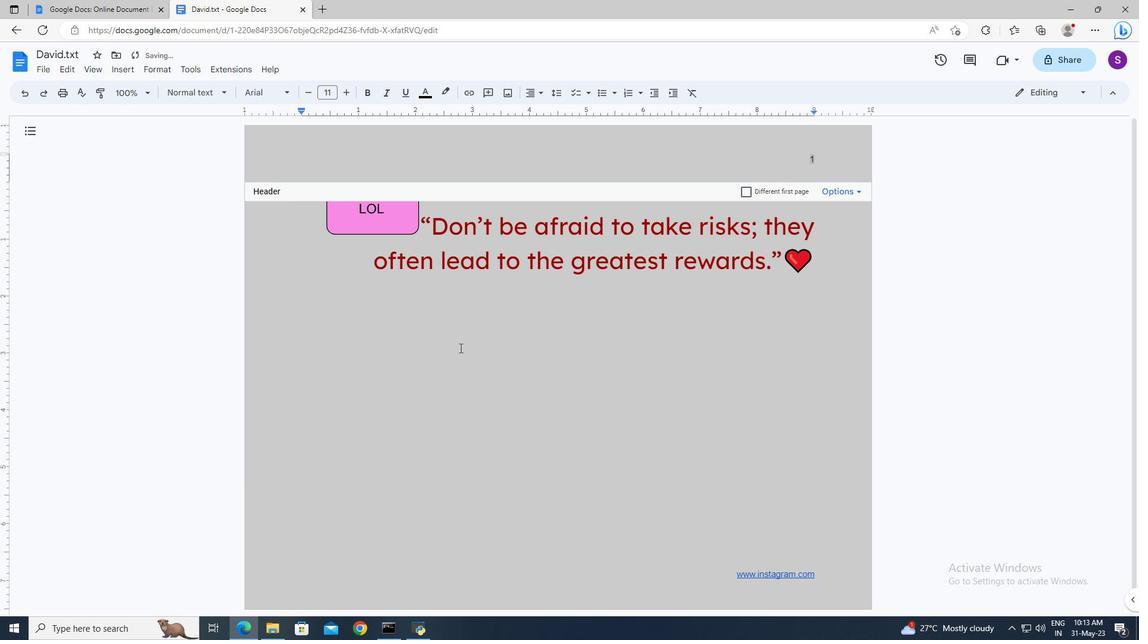 
Action: Mouse moved to (458, 349)
Screenshot: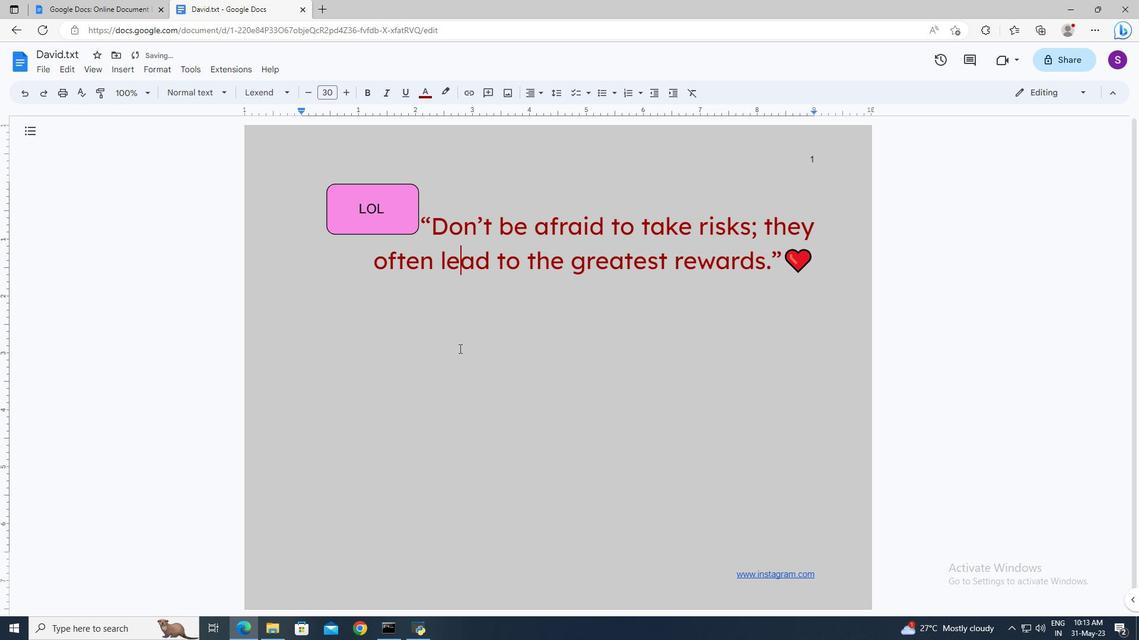 
